 Task: Create a due date automation trigger when advanced on, on the tuesday before a card is due add fields with custom field "Resume" set to a number lower or equal to 1 and lower or equal to 10 at 11:00 AM.
Action: Mouse moved to (1159, 93)
Screenshot: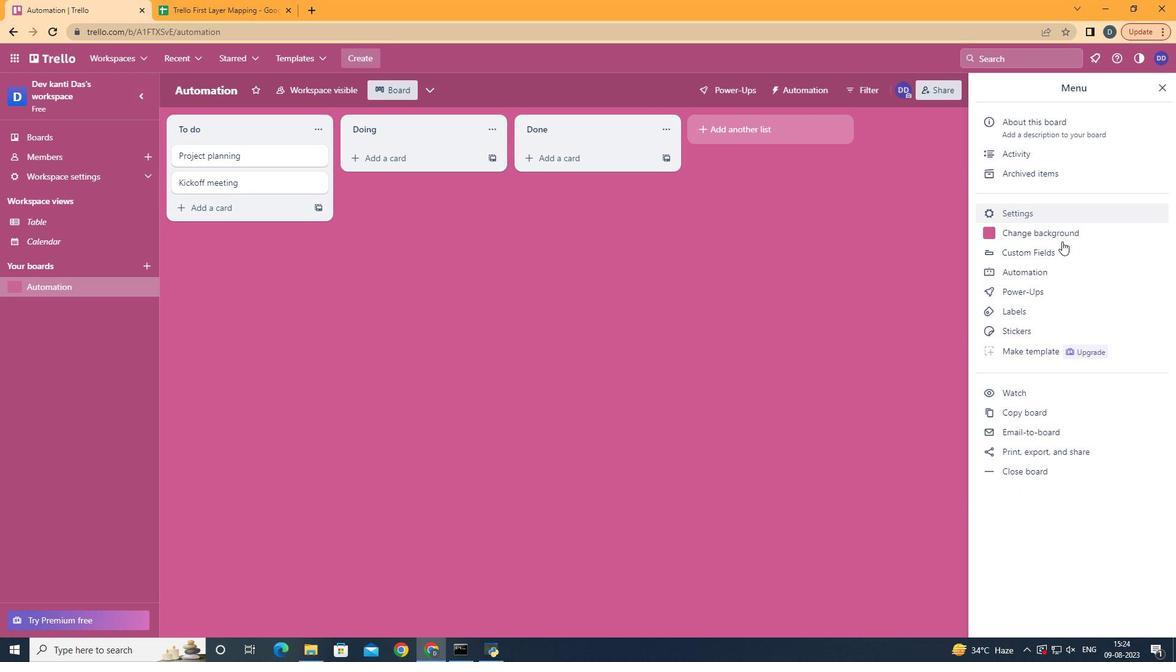 
Action: Mouse pressed left at (1159, 93)
Screenshot: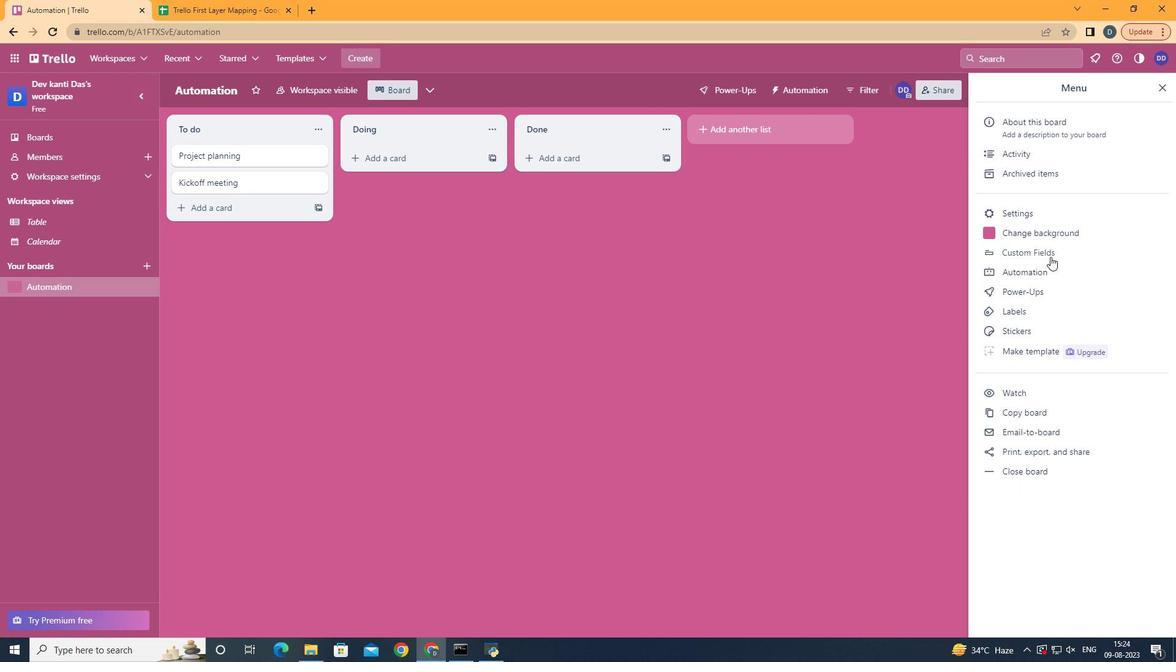 
Action: Mouse moved to (1046, 265)
Screenshot: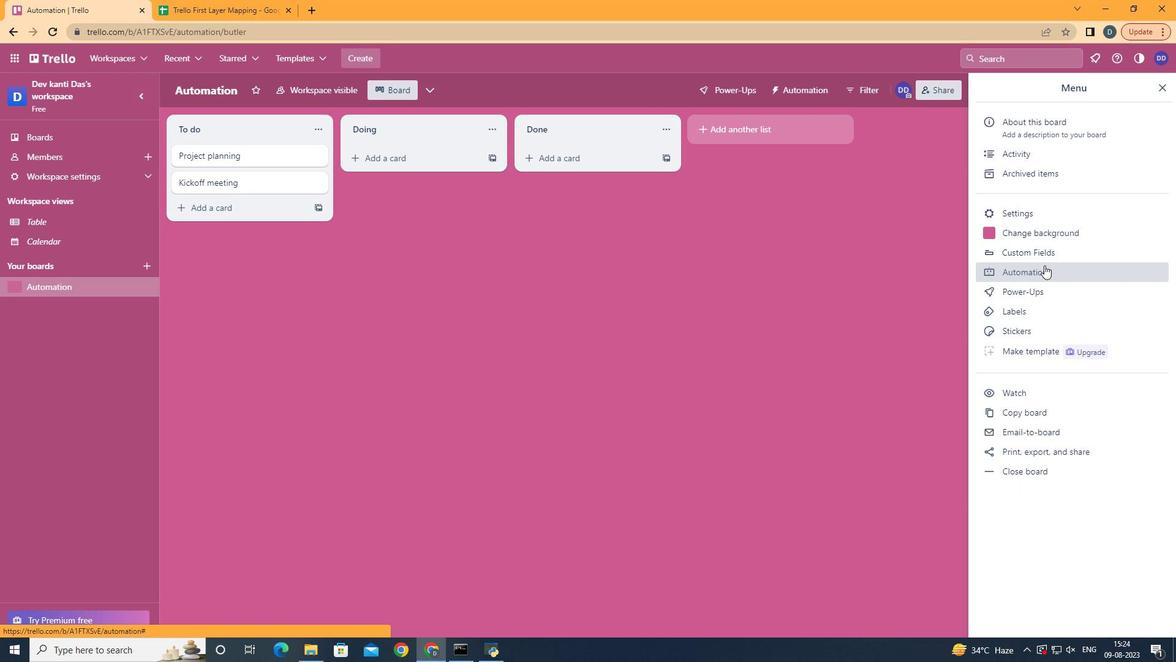 
Action: Mouse pressed left at (1046, 265)
Screenshot: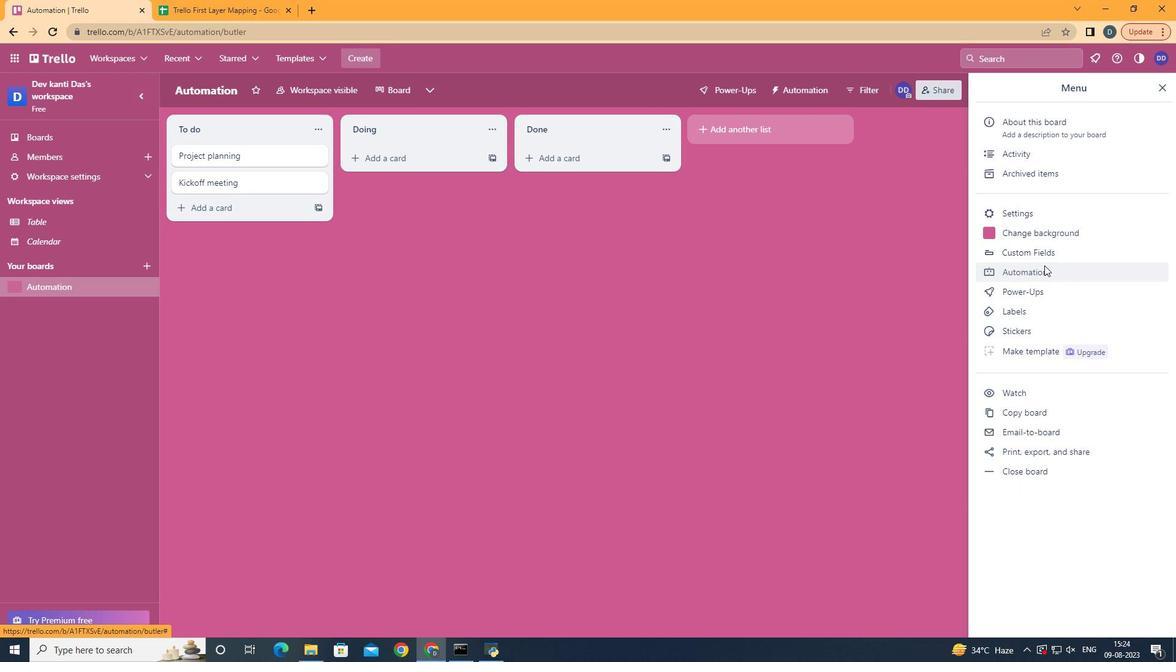 
Action: Mouse moved to (228, 243)
Screenshot: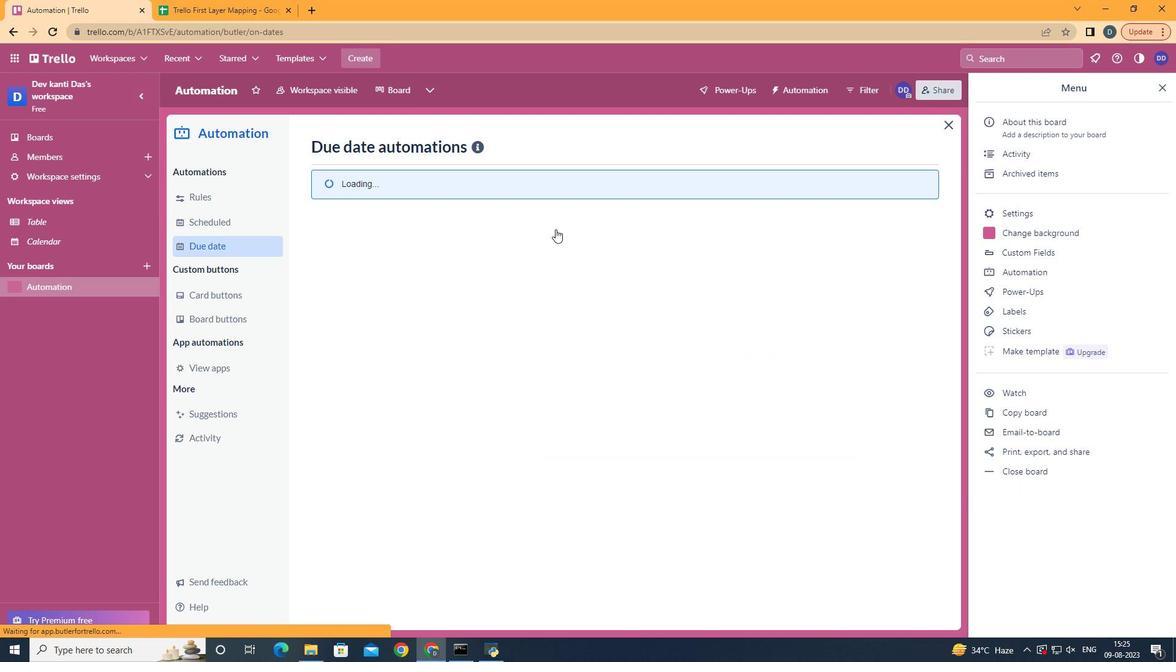 
Action: Mouse pressed left at (228, 243)
Screenshot: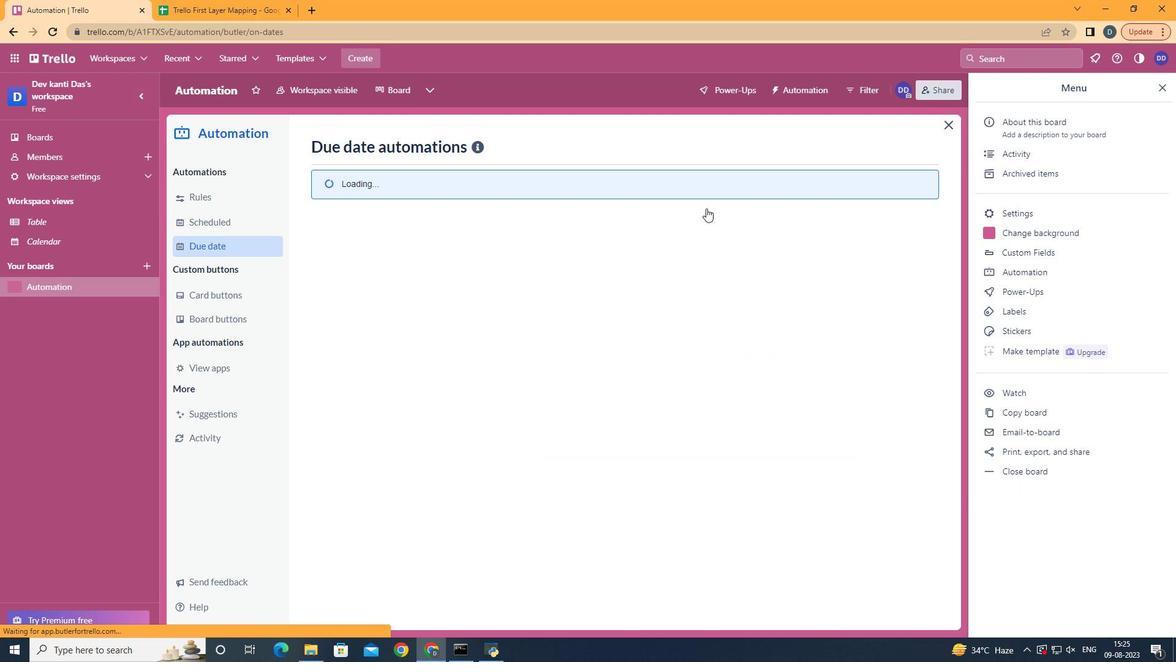 
Action: Mouse moved to (845, 147)
Screenshot: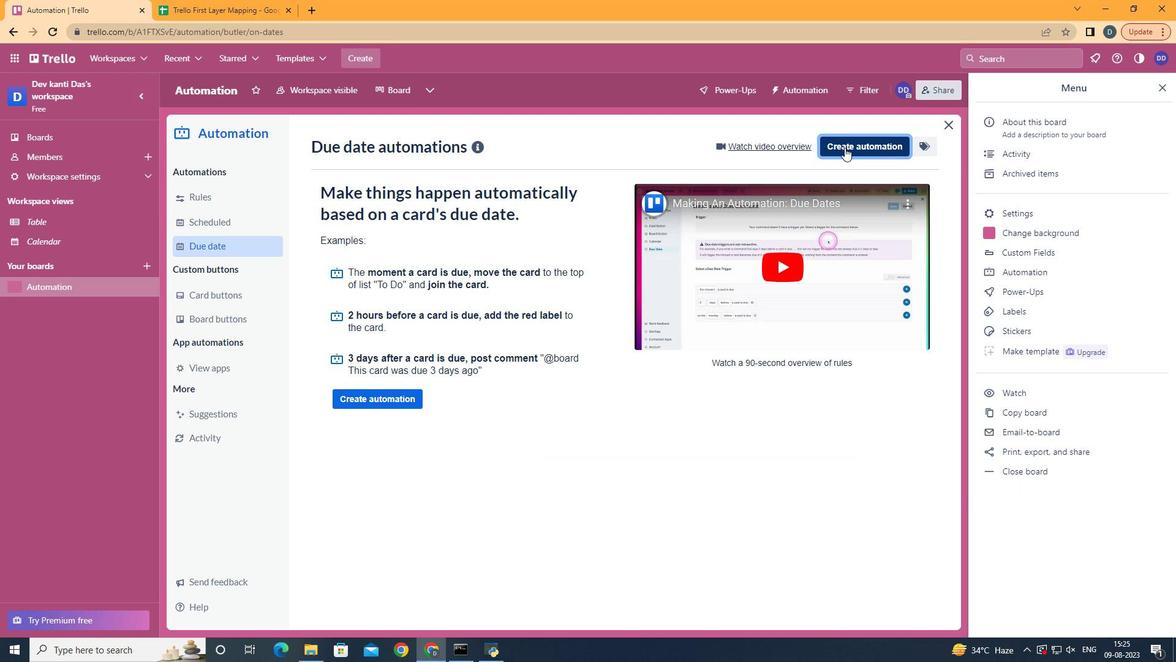 
Action: Mouse pressed left at (845, 147)
Screenshot: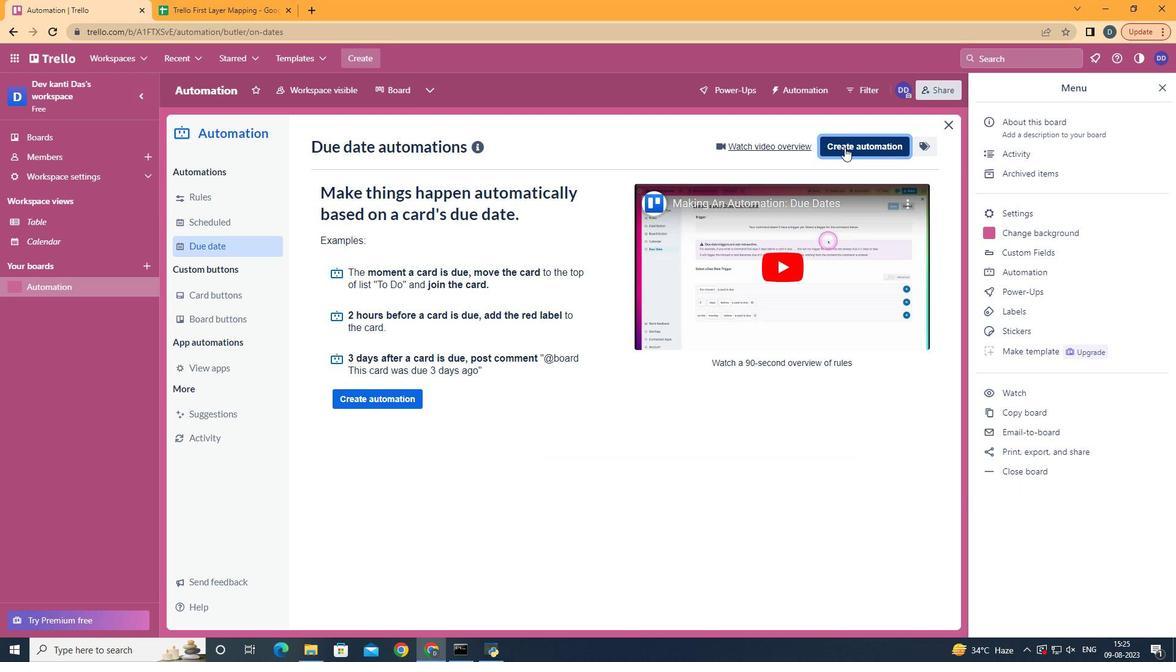 
Action: Mouse moved to (643, 267)
Screenshot: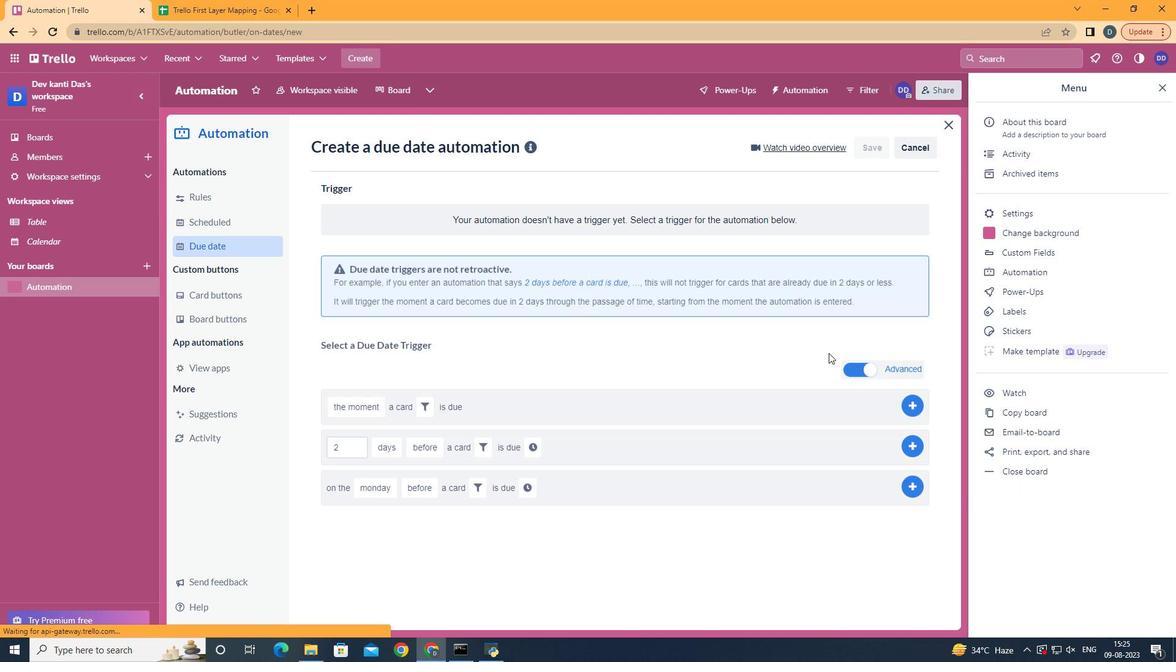 
Action: Mouse pressed left at (643, 267)
Screenshot: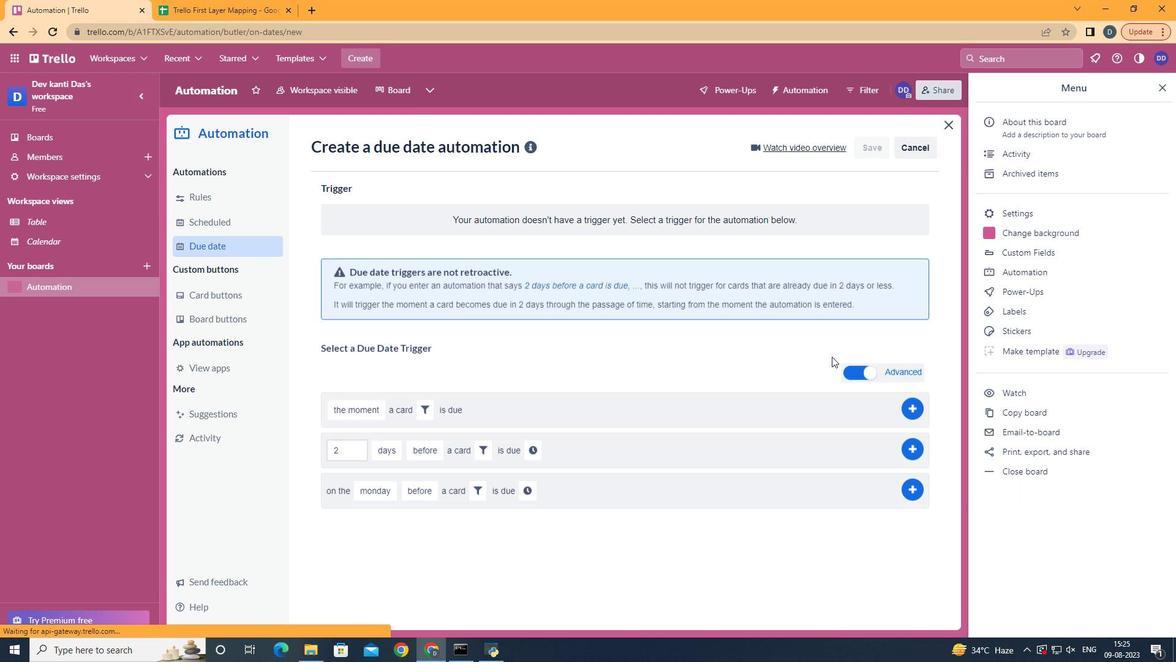 
Action: Mouse moved to (399, 349)
Screenshot: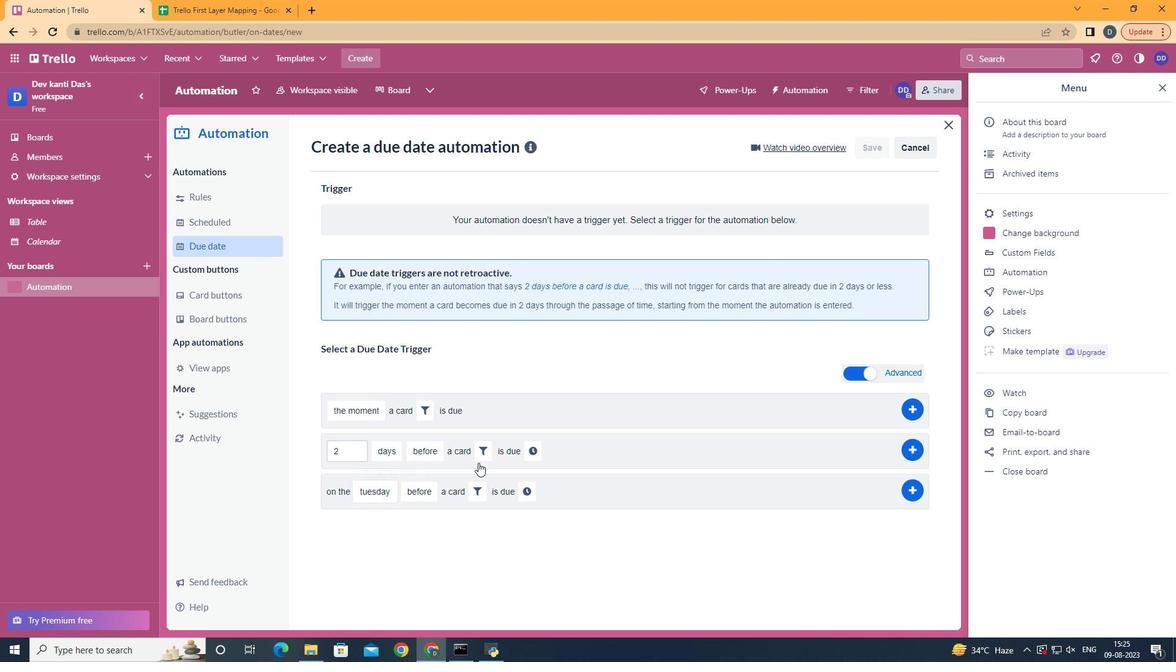 
Action: Mouse pressed left at (399, 349)
Screenshot: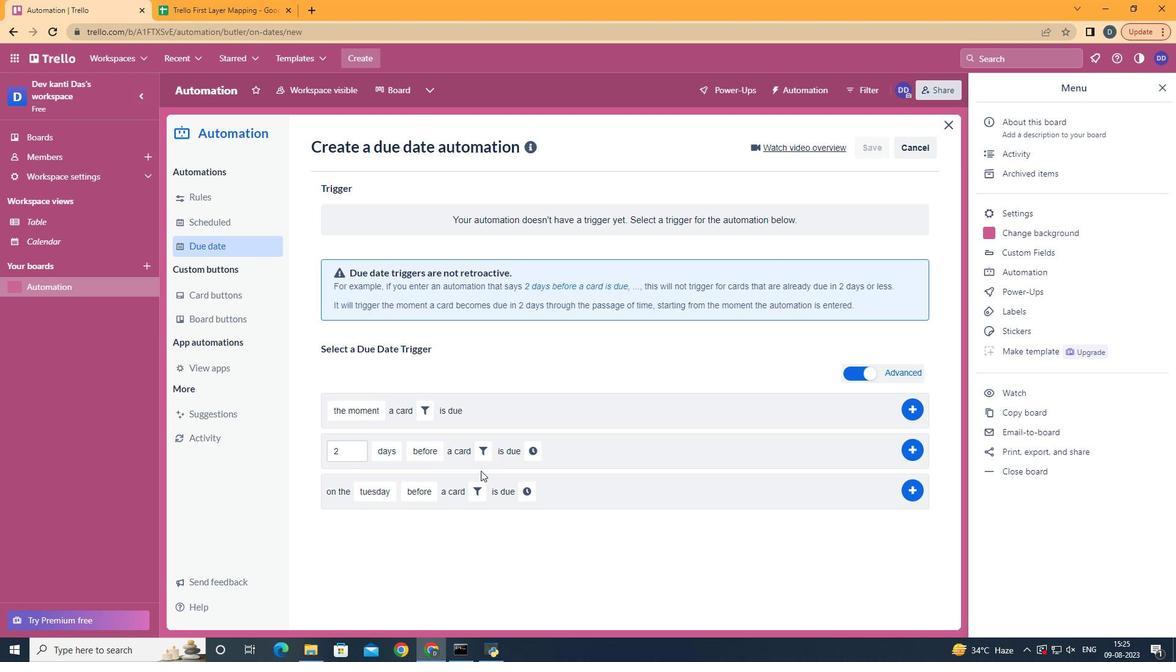 
Action: Mouse moved to (482, 483)
Screenshot: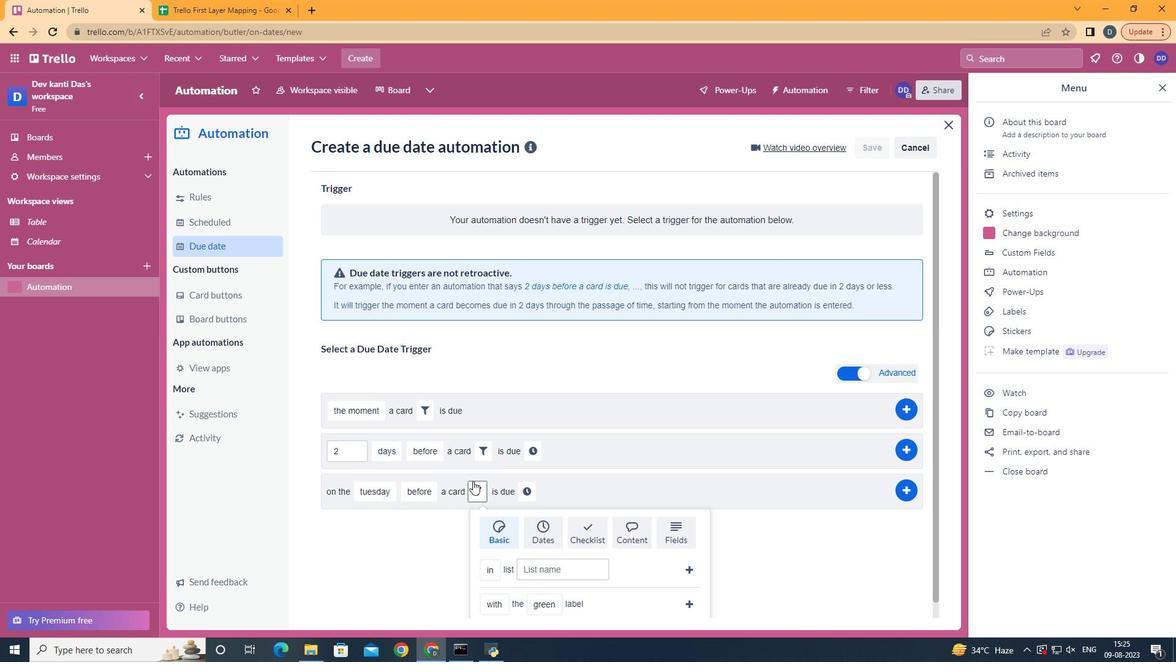 
Action: Mouse pressed left at (482, 482)
Screenshot: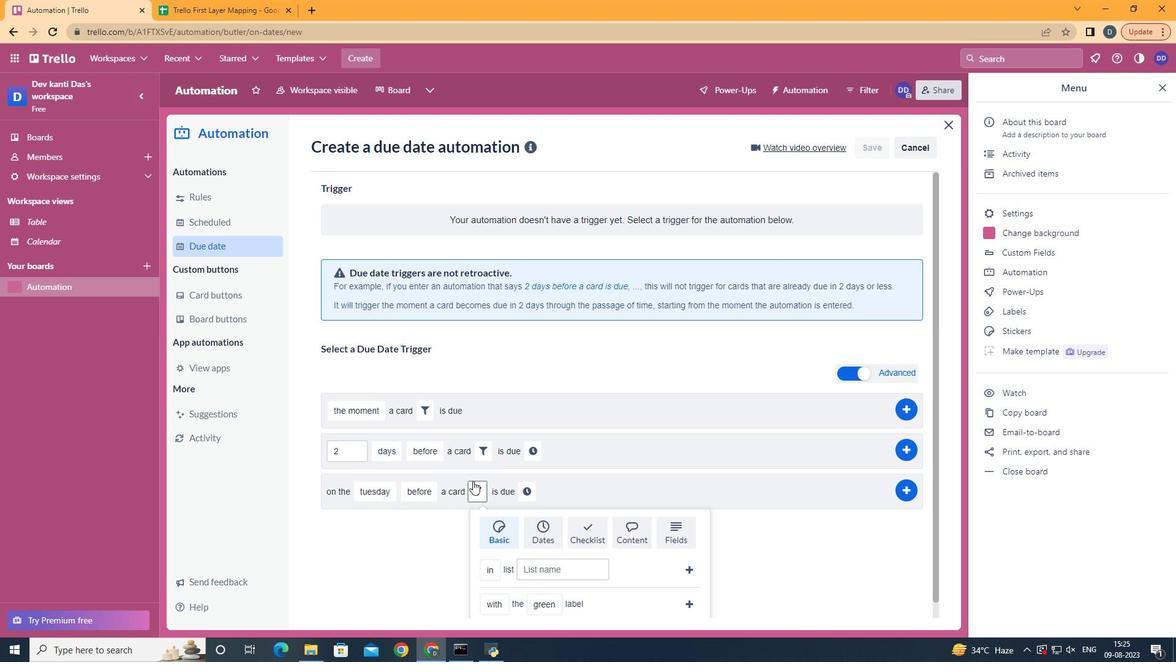 
Action: Mouse moved to (687, 520)
Screenshot: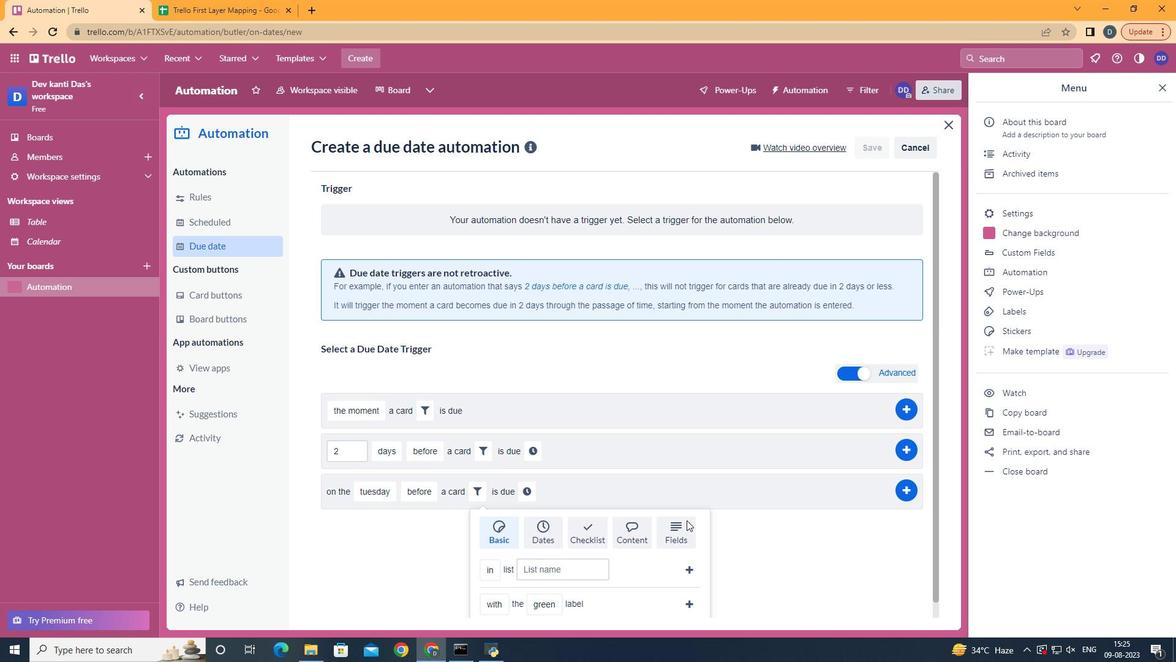 
Action: Mouse pressed left at (687, 520)
Screenshot: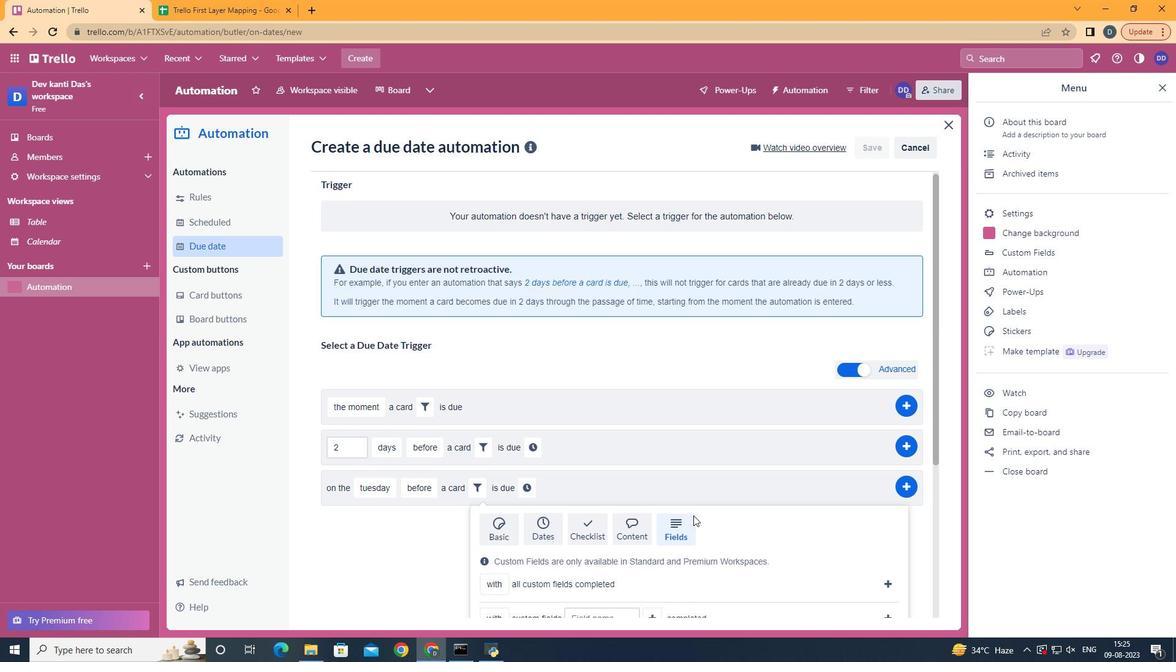 
Action: Mouse scrolled (687, 519) with delta (0, 0)
Screenshot: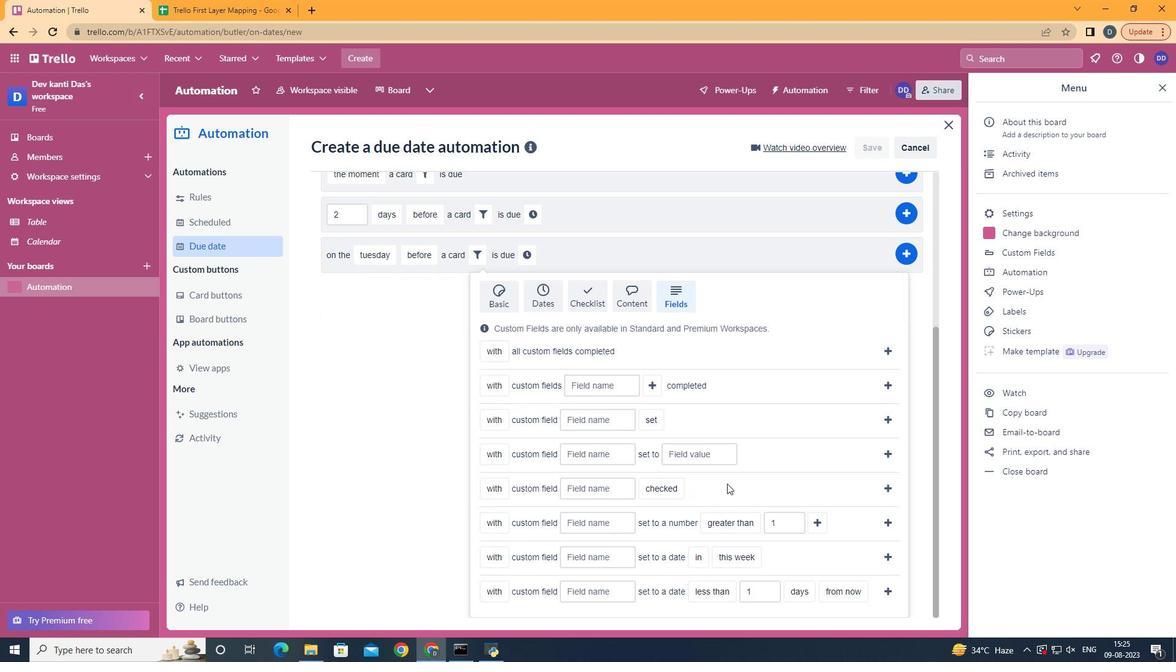 
Action: Mouse scrolled (687, 519) with delta (0, 0)
Screenshot: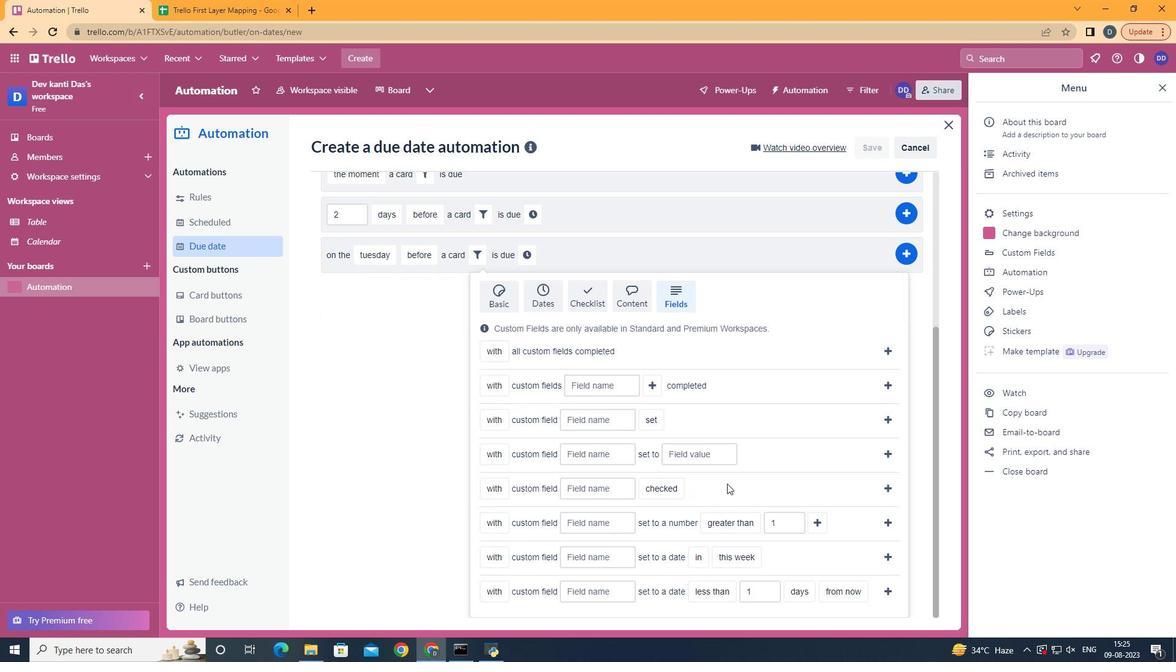 
Action: Mouse scrolled (687, 519) with delta (0, 0)
Screenshot: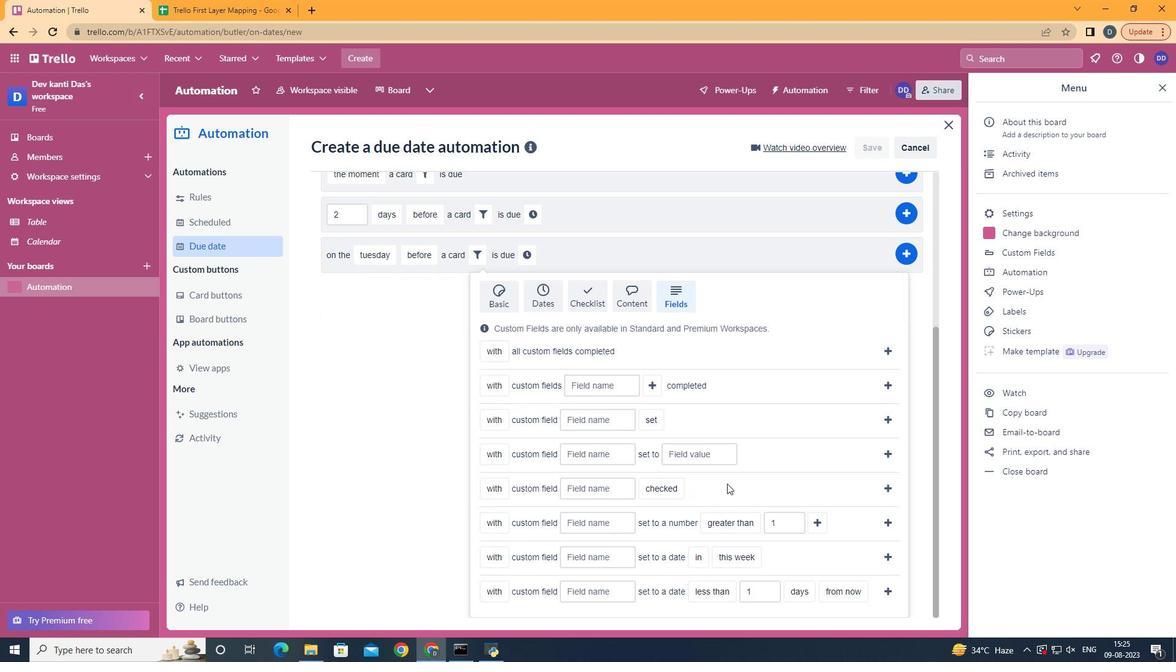 
Action: Mouse scrolled (687, 519) with delta (0, 0)
Screenshot: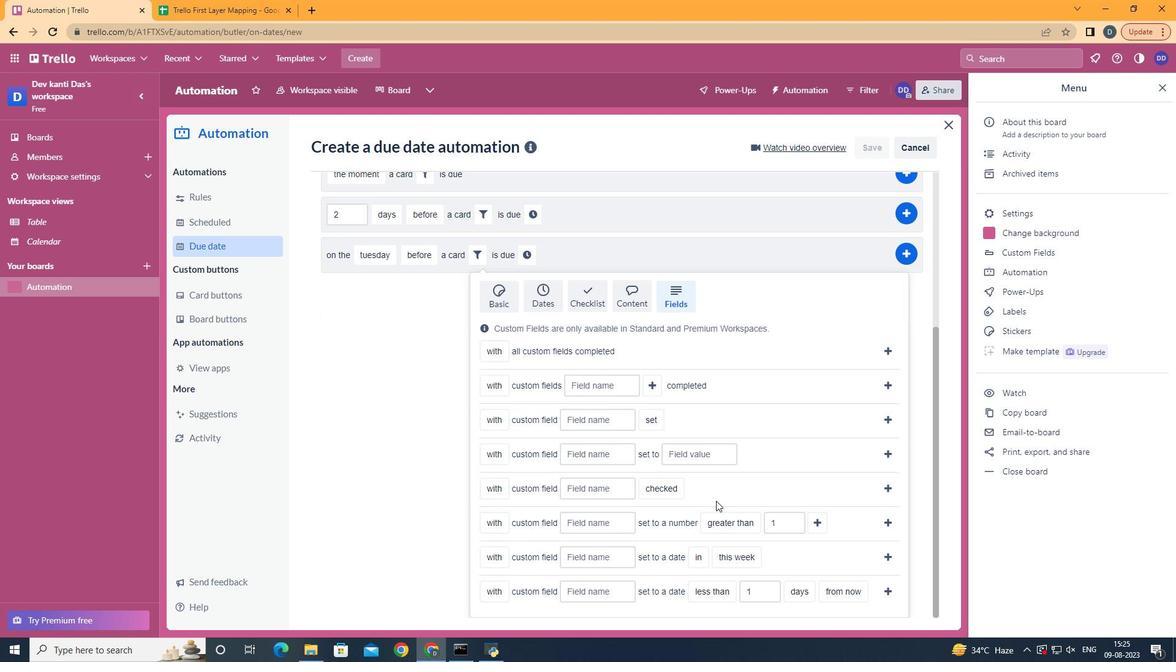 
Action: Mouse scrolled (687, 519) with delta (0, 0)
Screenshot: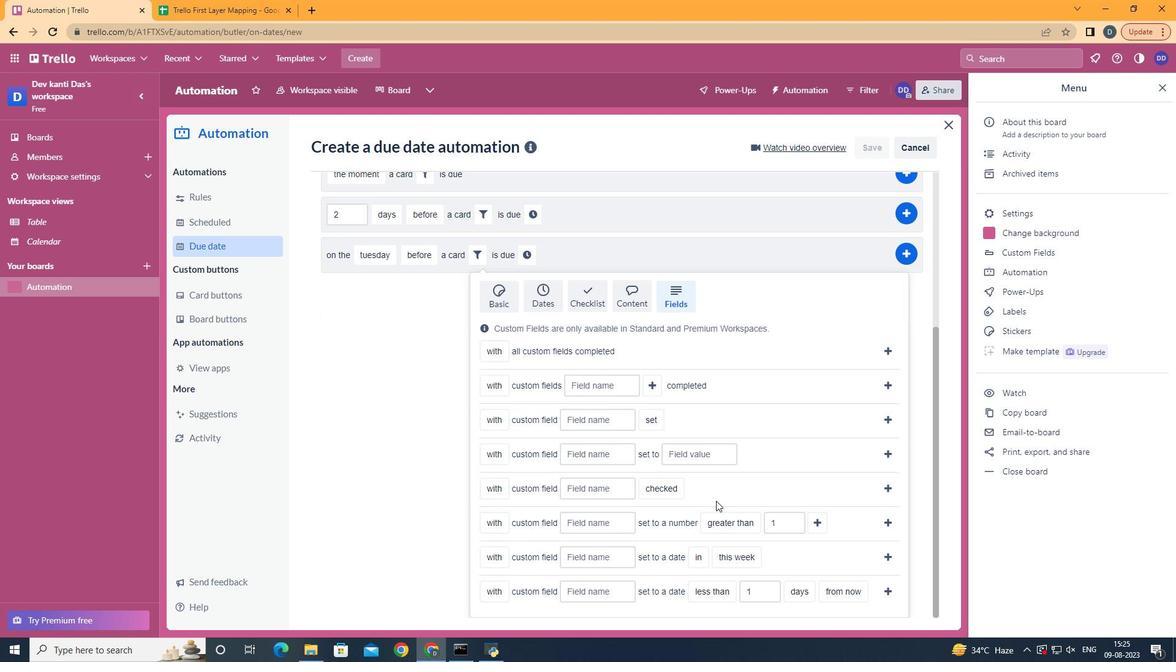 
Action: Mouse scrolled (687, 519) with delta (0, 0)
Screenshot: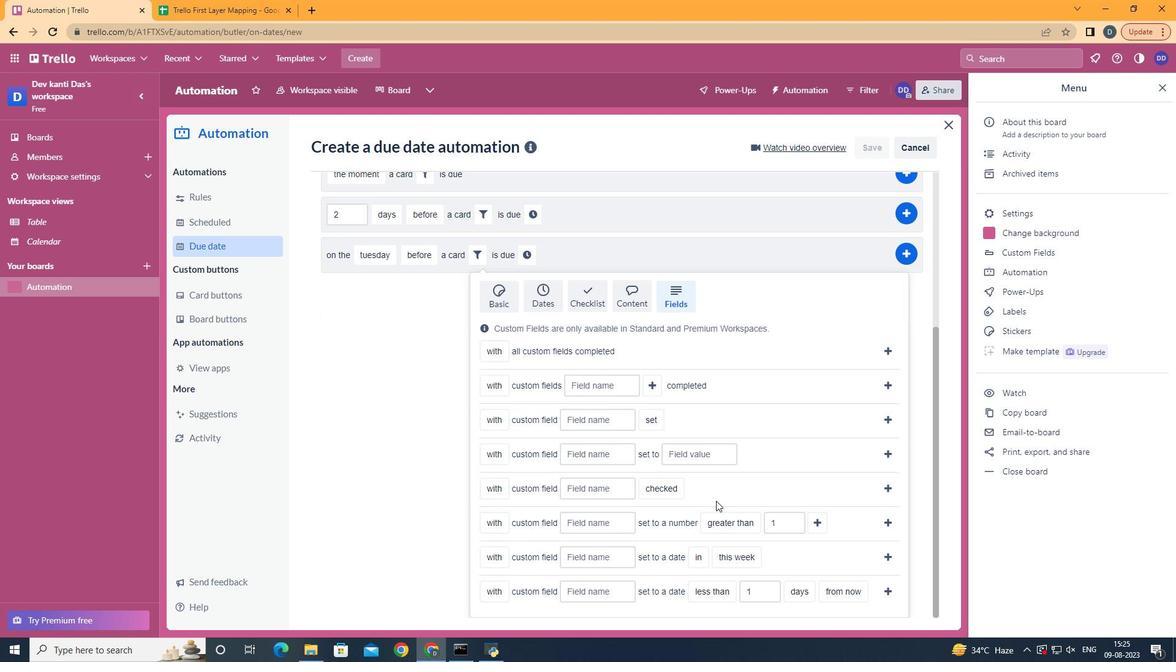 
Action: Mouse moved to (600, 534)
Screenshot: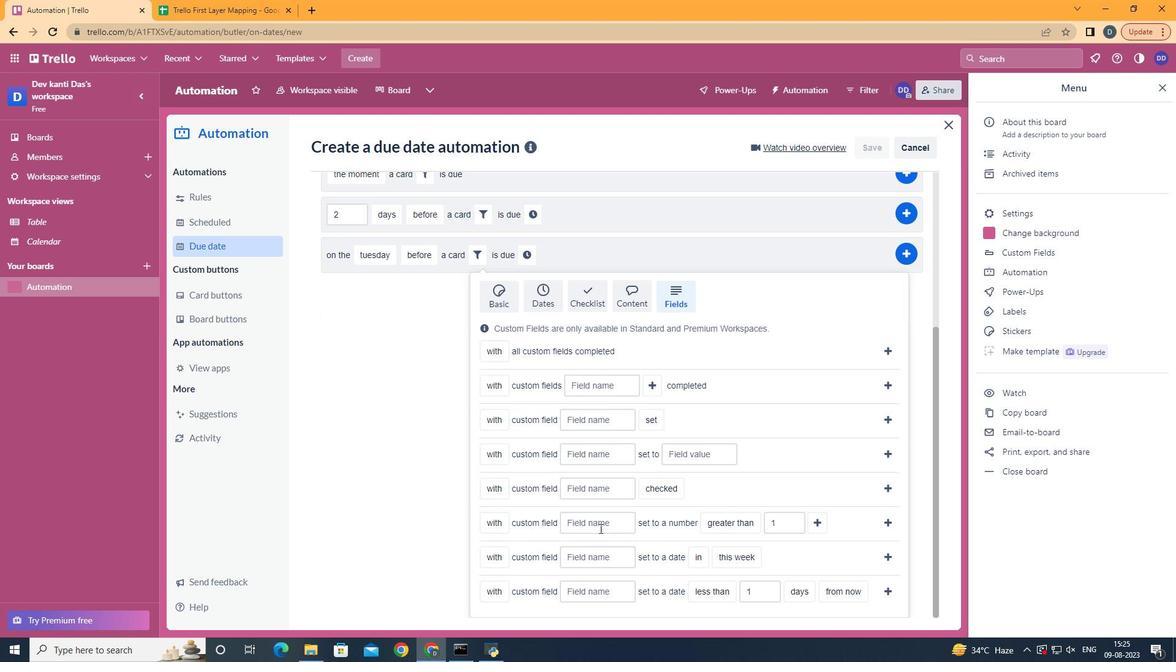
Action: Mouse pressed left at (600, 534)
Screenshot: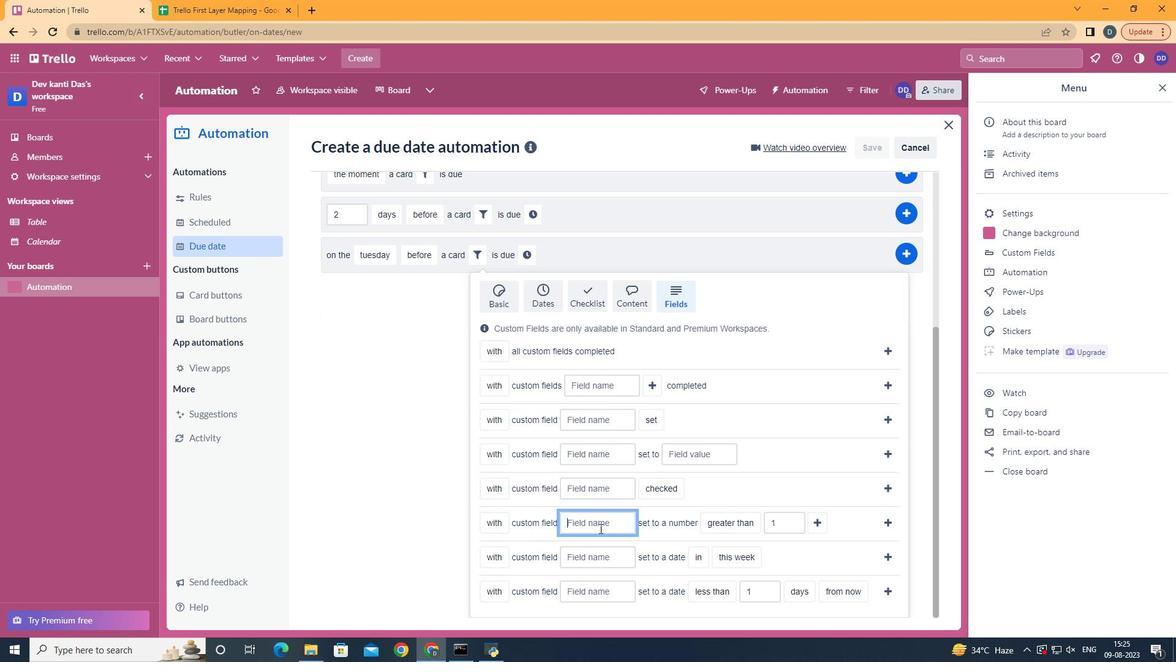 
Action: Mouse moved to (600, 528)
Screenshot: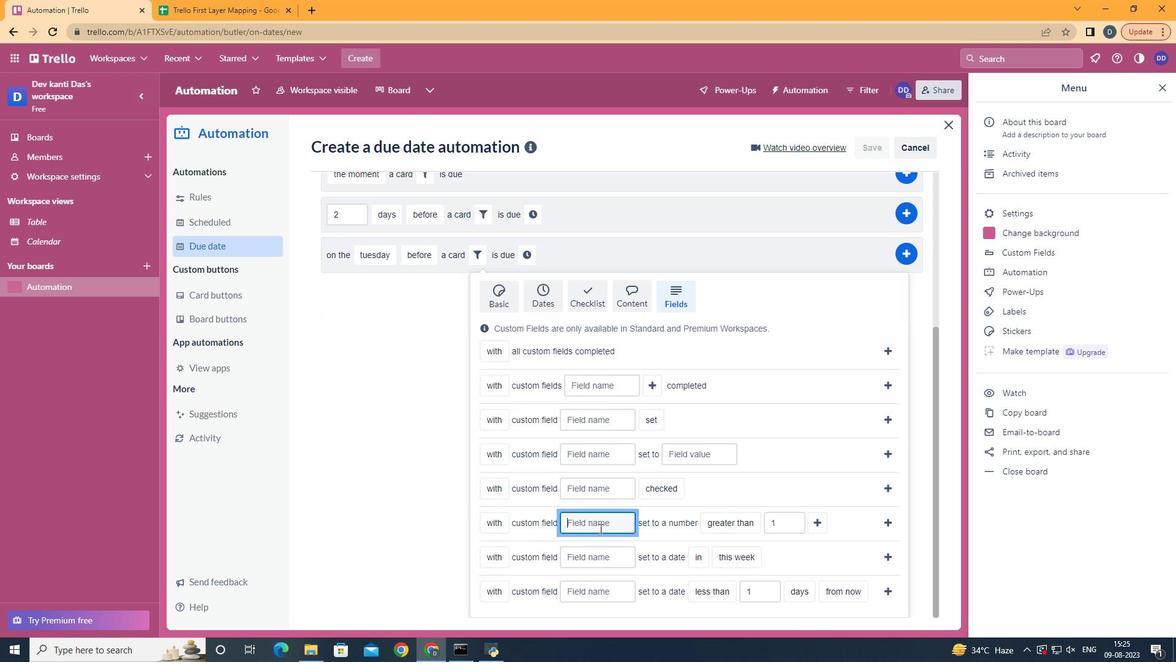 
Action: Mouse pressed left at (600, 528)
Screenshot: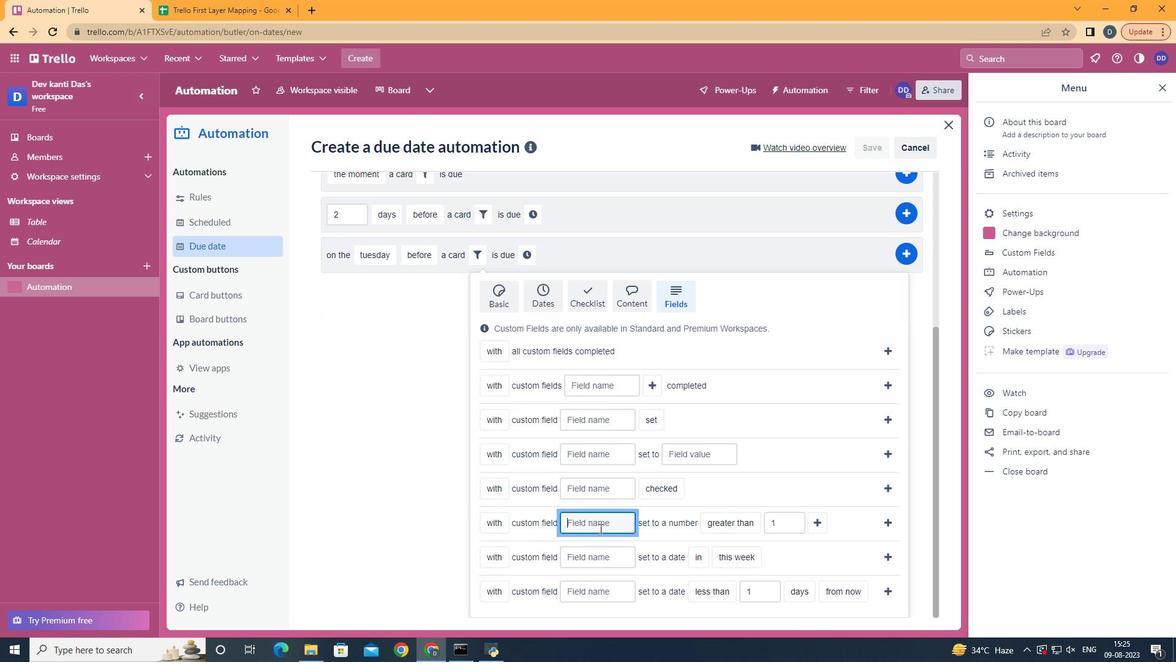 
Action: Key pressed <Key.shift><Key.shift>Resume
Screenshot: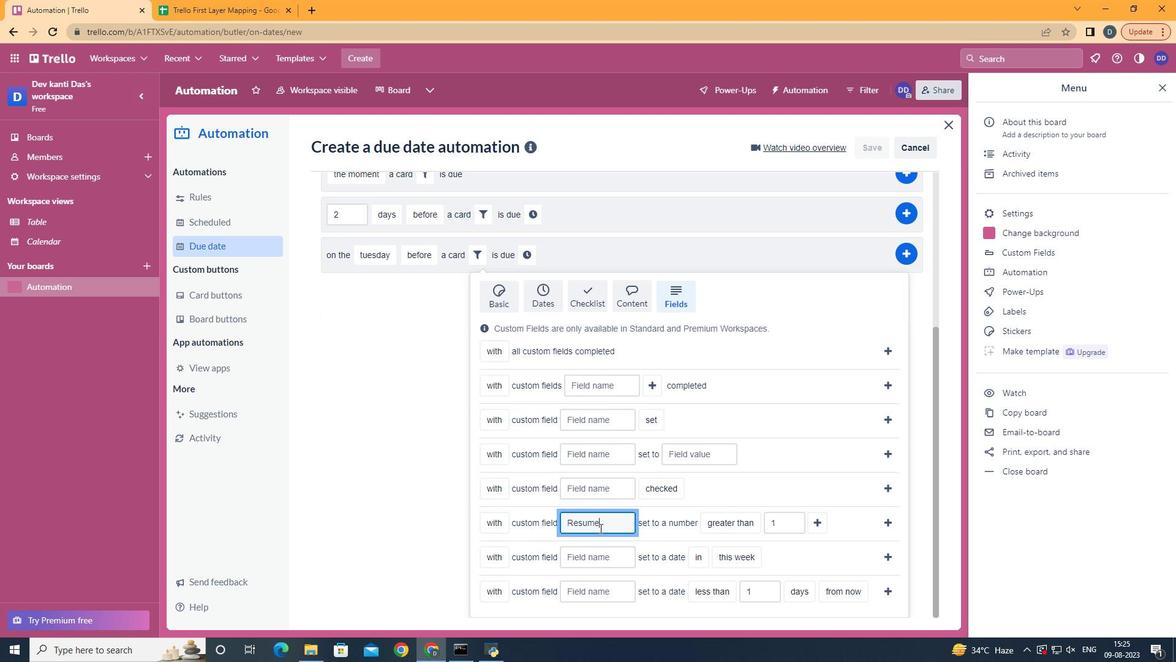 
Action: Mouse moved to (746, 505)
Screenshot: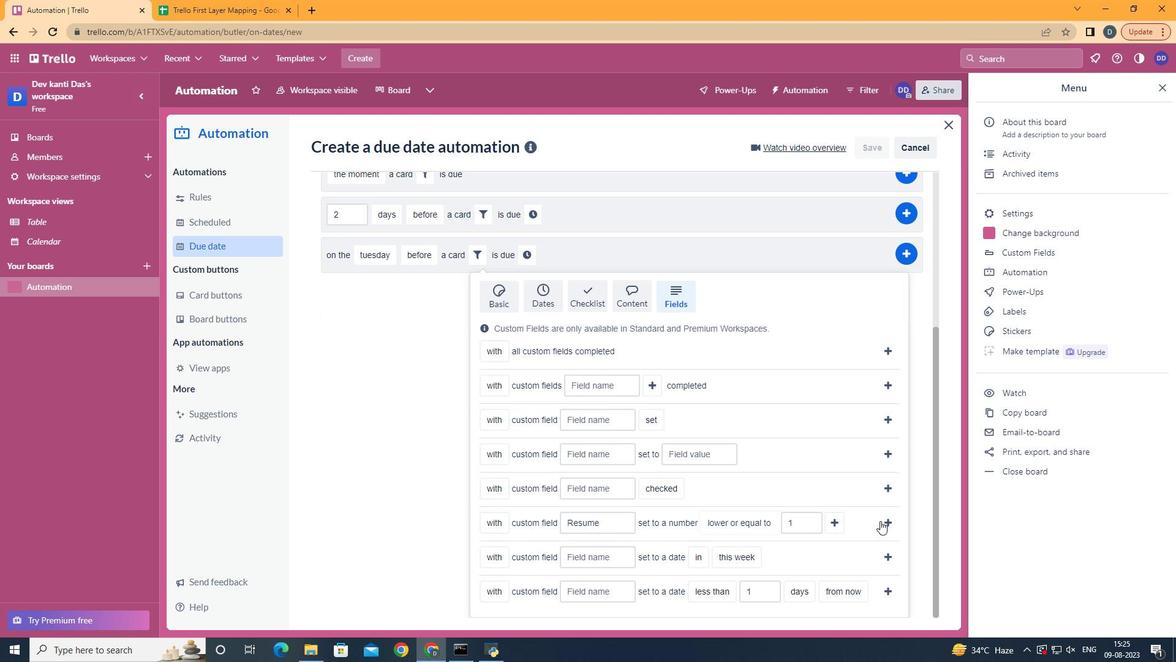 
Action: Mouse pressed left at (746, 505)
Screenshot: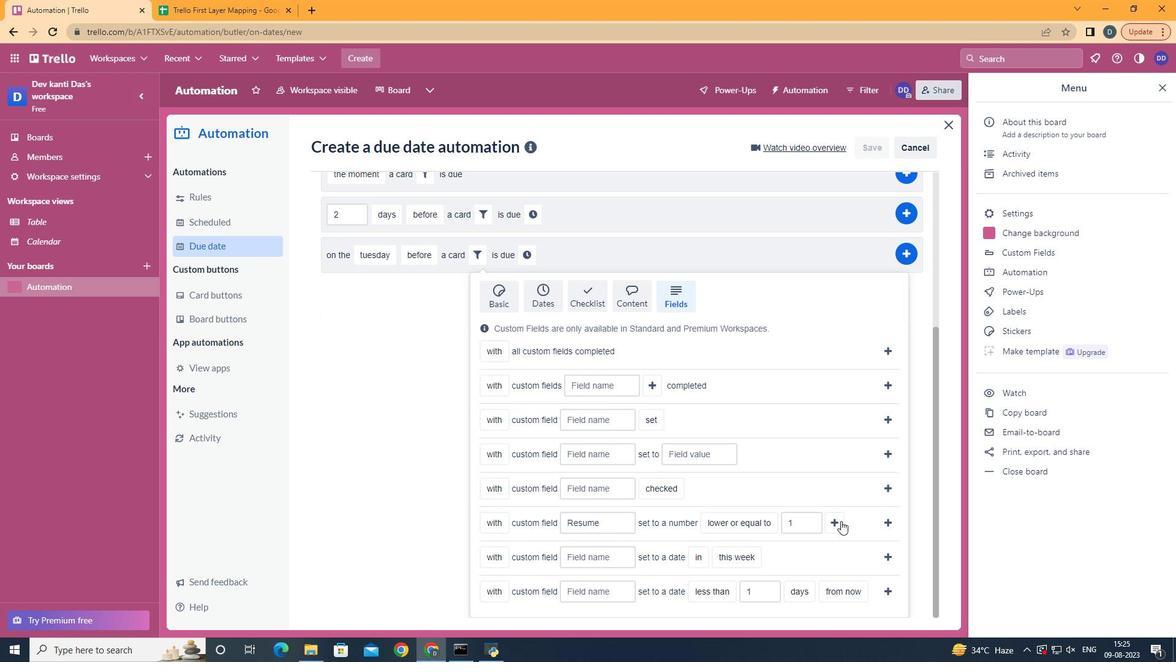 
Action: Mouse moved to (835, 521)
Screenshot: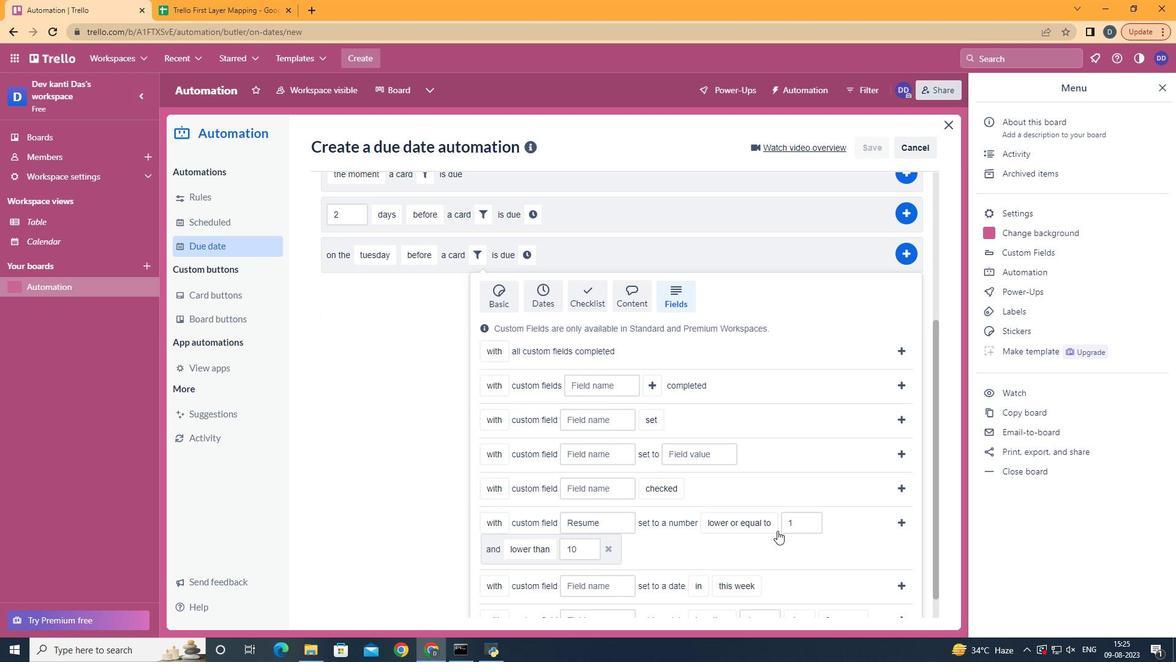 
Action: Mouse pressed left at (835, 521)
Screenshot: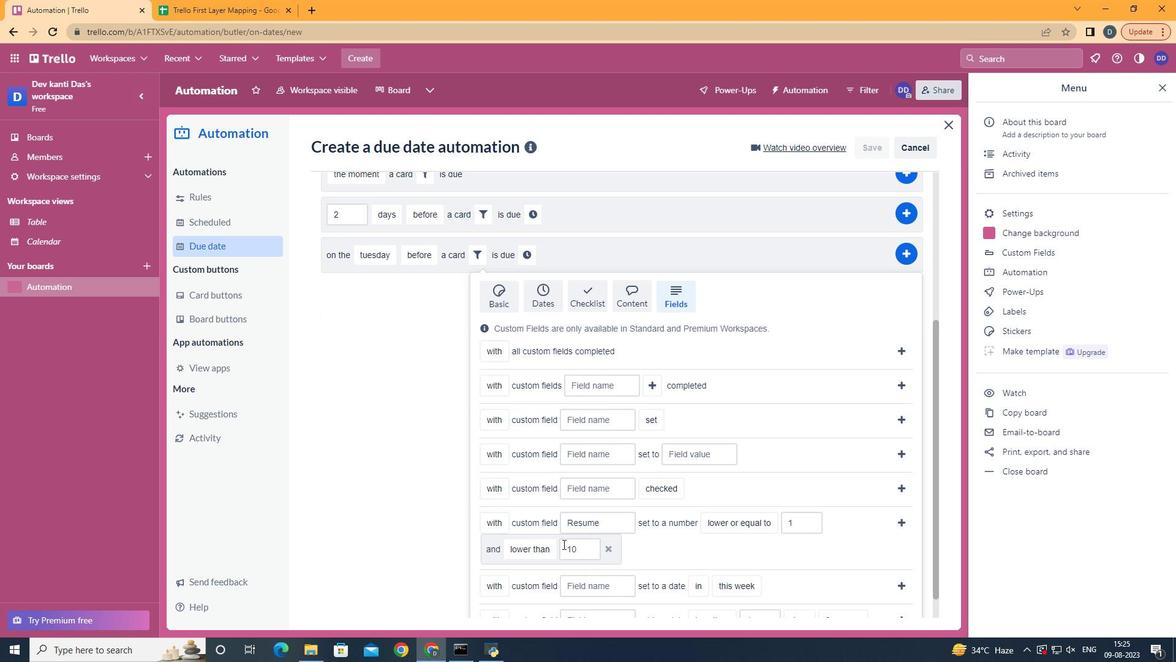 
Action: Mouse moved to (575, 476)
Screenshot: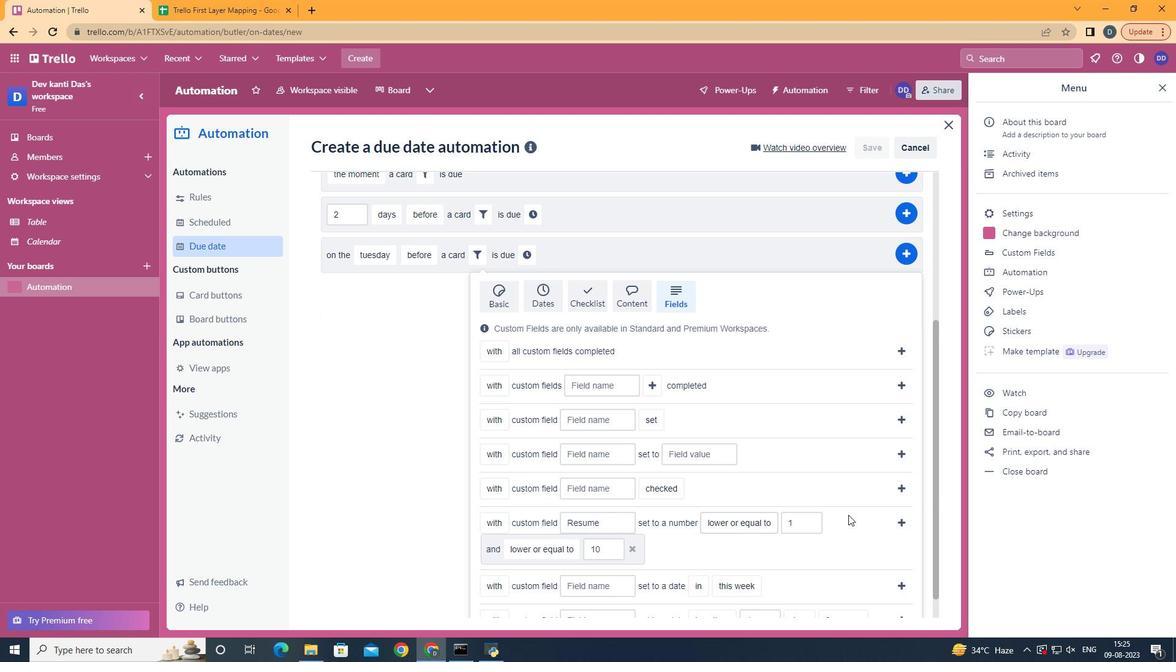 
Action: Mouse pressed left at (575, 476)
Screenshot: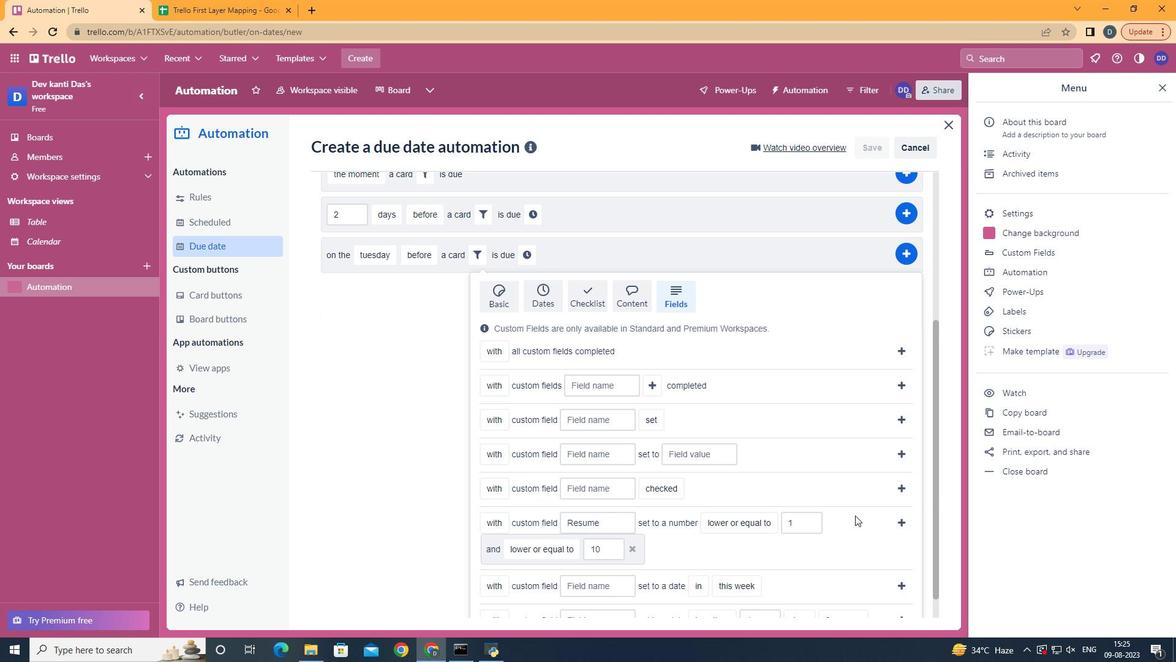 
Action: Mouse moved to (896, 519)
Screenshot: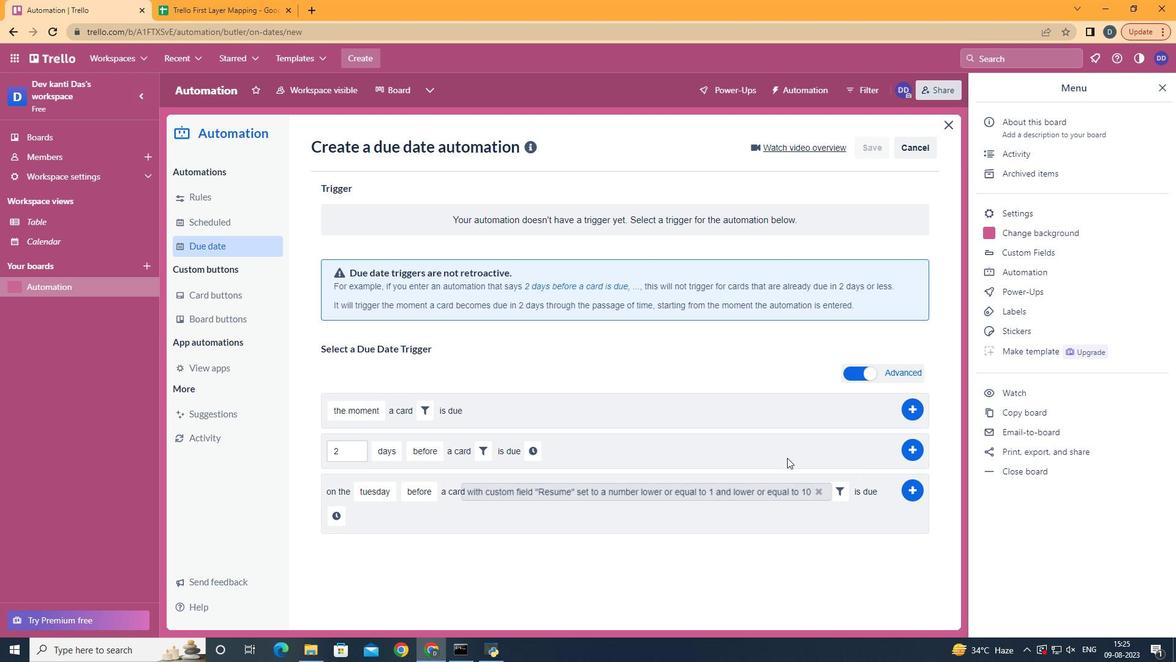 
Action: Mouse pressed left at (896, 519)
Screenshot: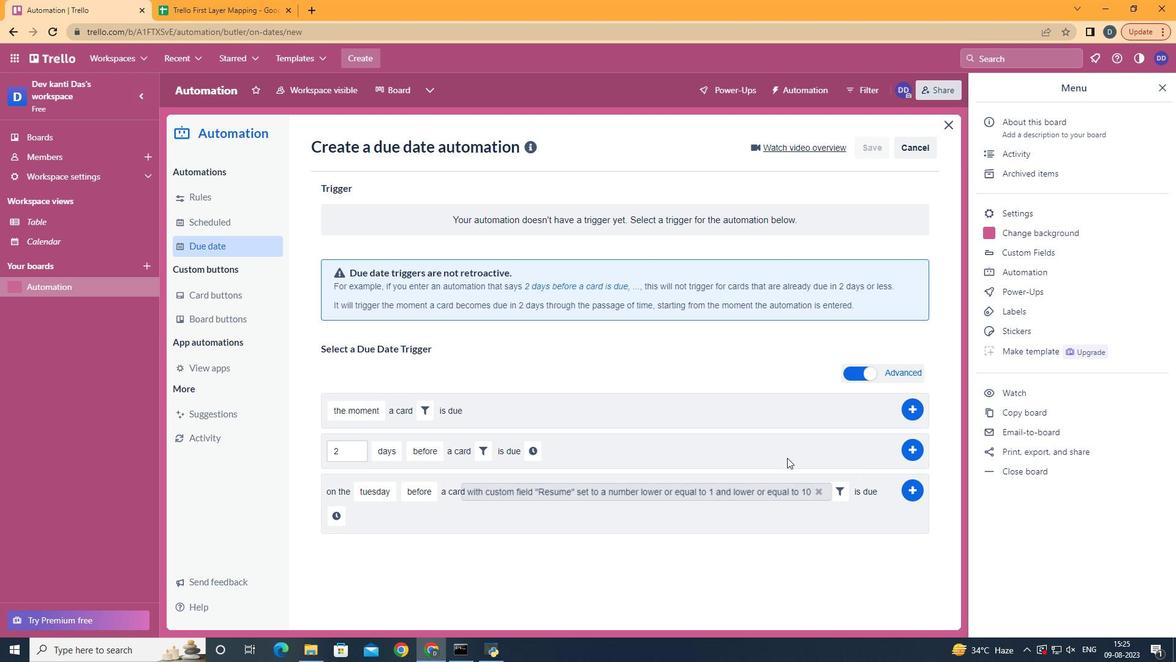 
Action: Mouse moved to (334, 516)
Screenshot: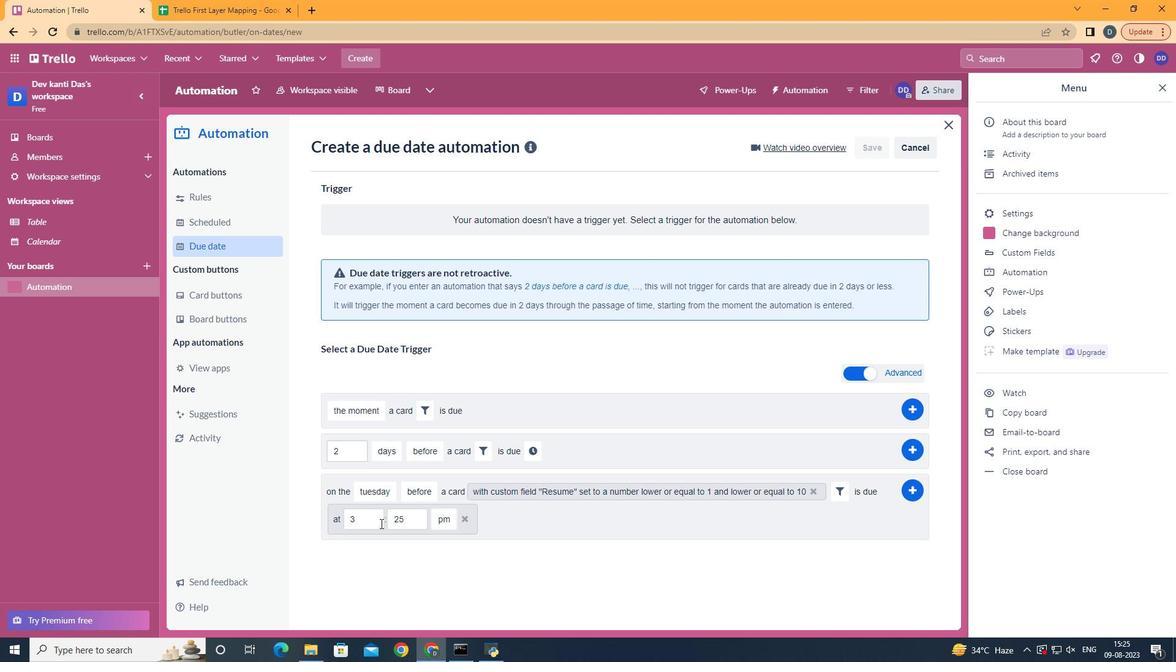 
Action: Mouse pressed left at (334, 516)
Screenshot: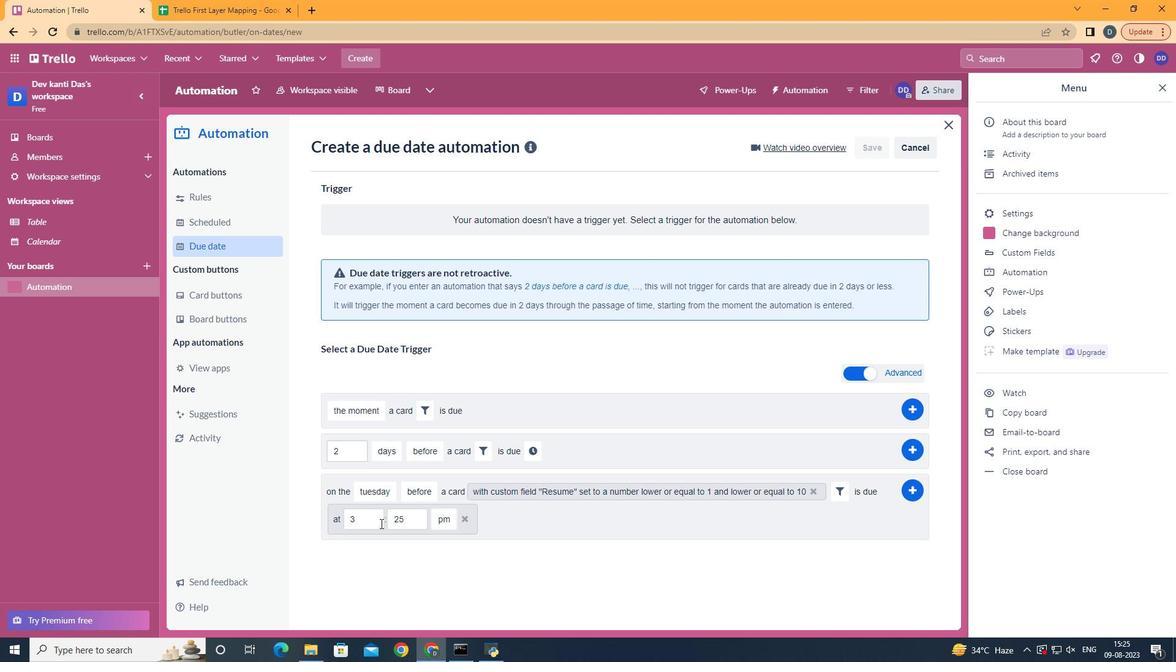 
Action: Mouse moved to (380, 523)
Screenshot: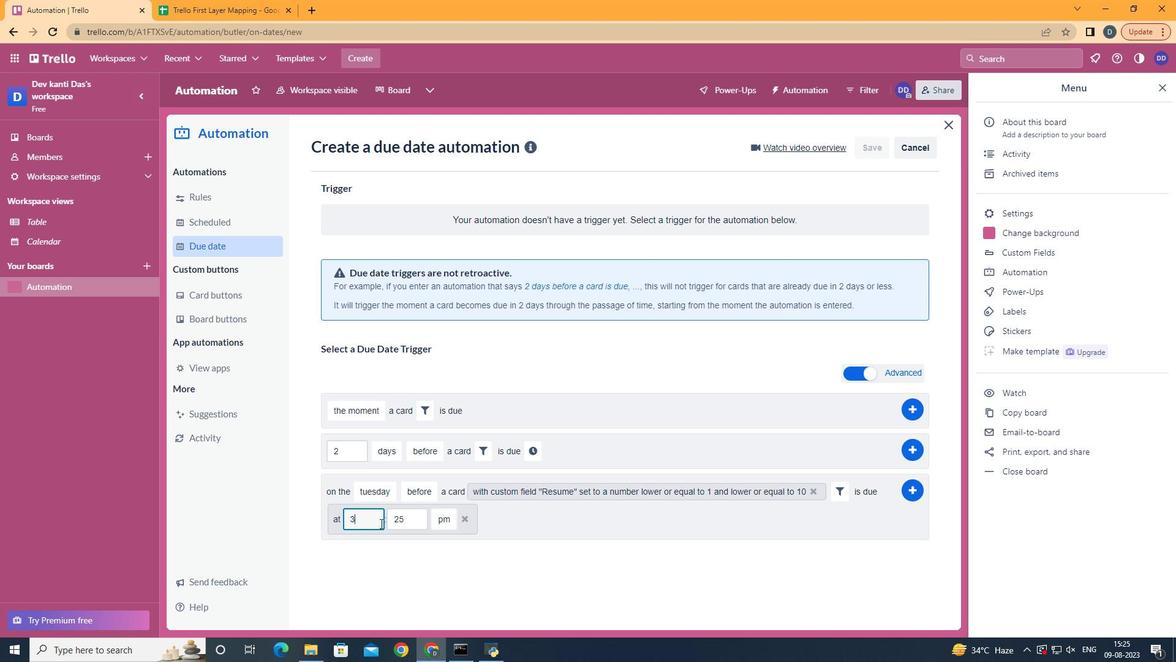 
Action: Mouse pressed left at (380, 523)
Screenshot: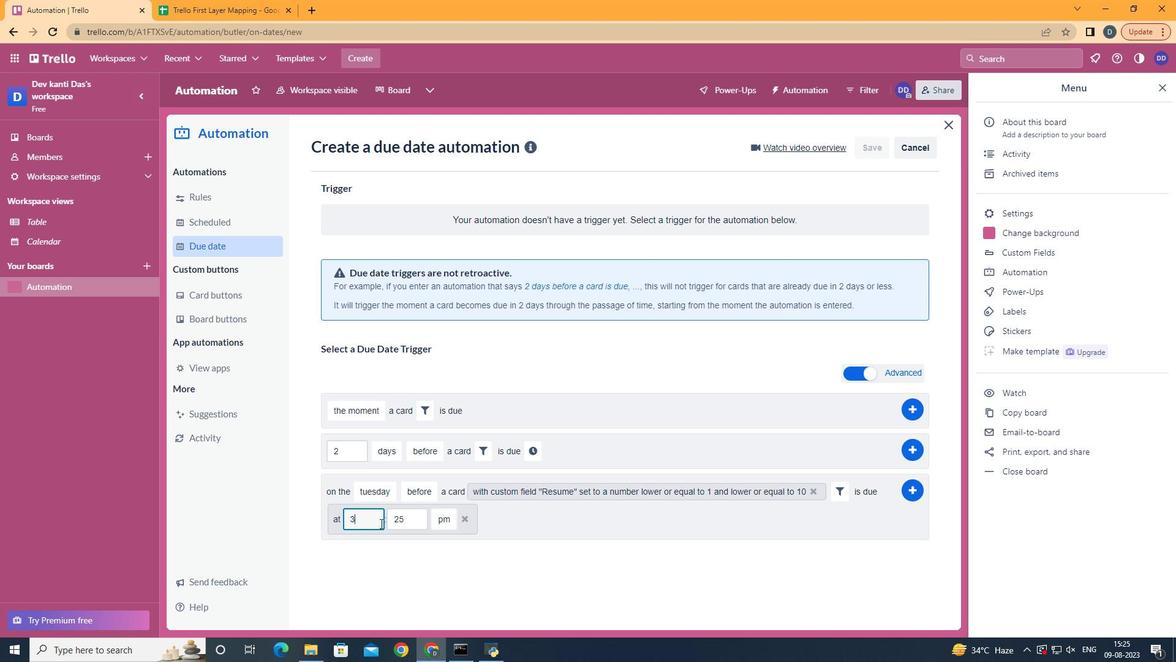 
Action: Key pressed <Key.backspace>11
Screenshot: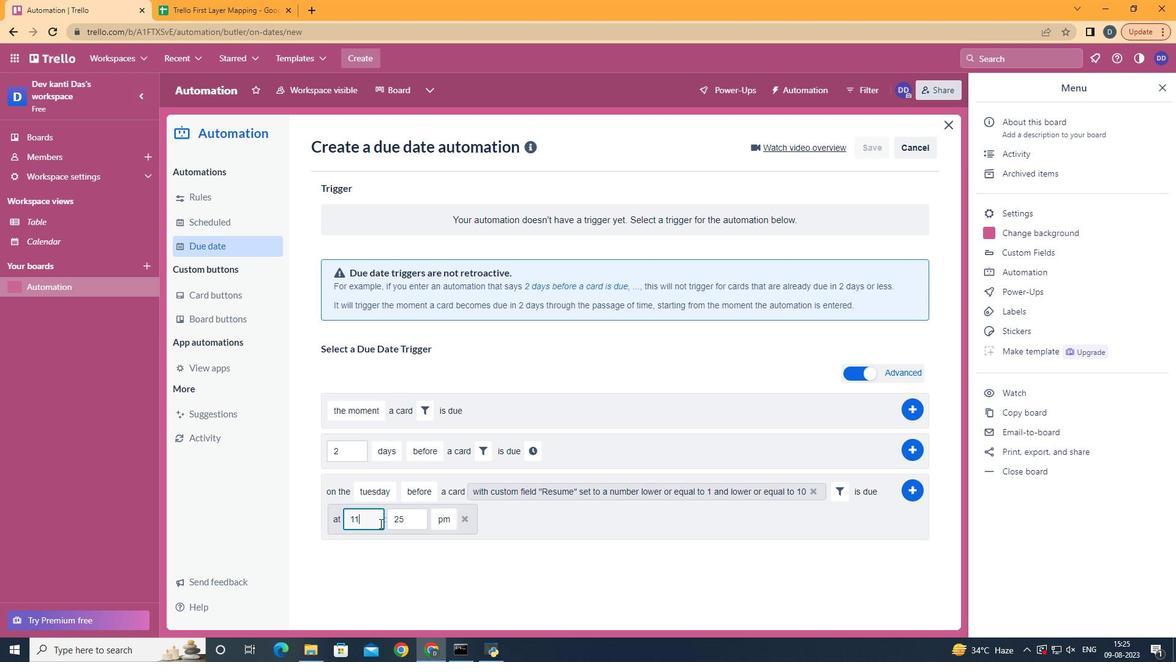 
Action: Mouse moved to (413, 513)
Screenshot: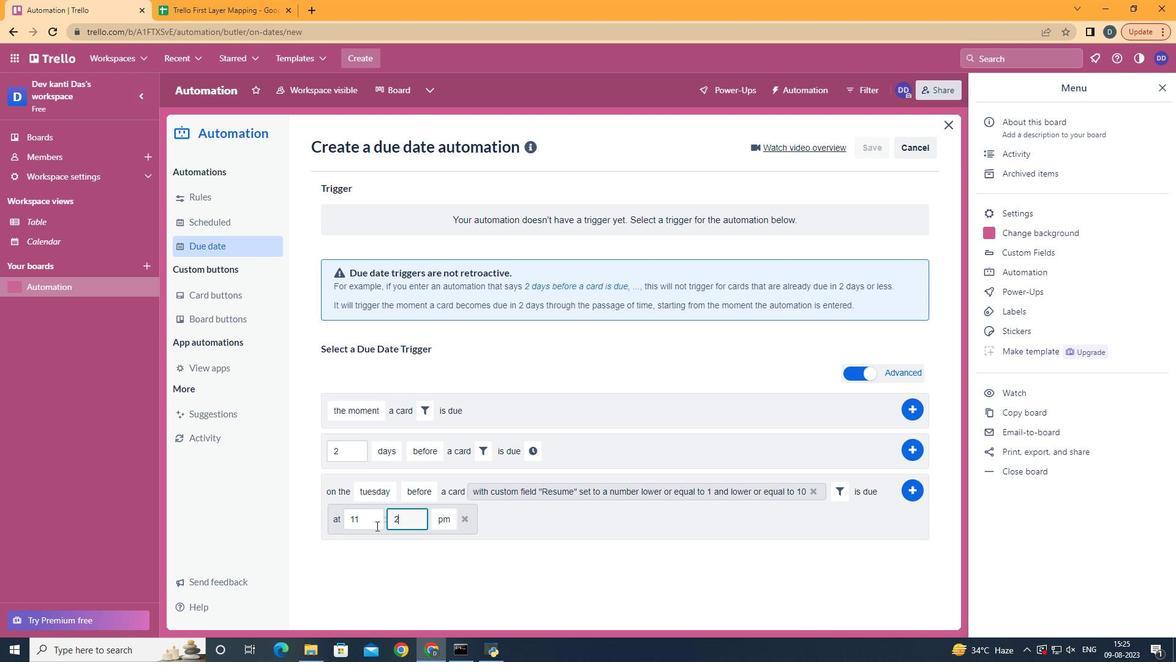 
Action: Mouse pressed left at (413, 513)
Screenshot: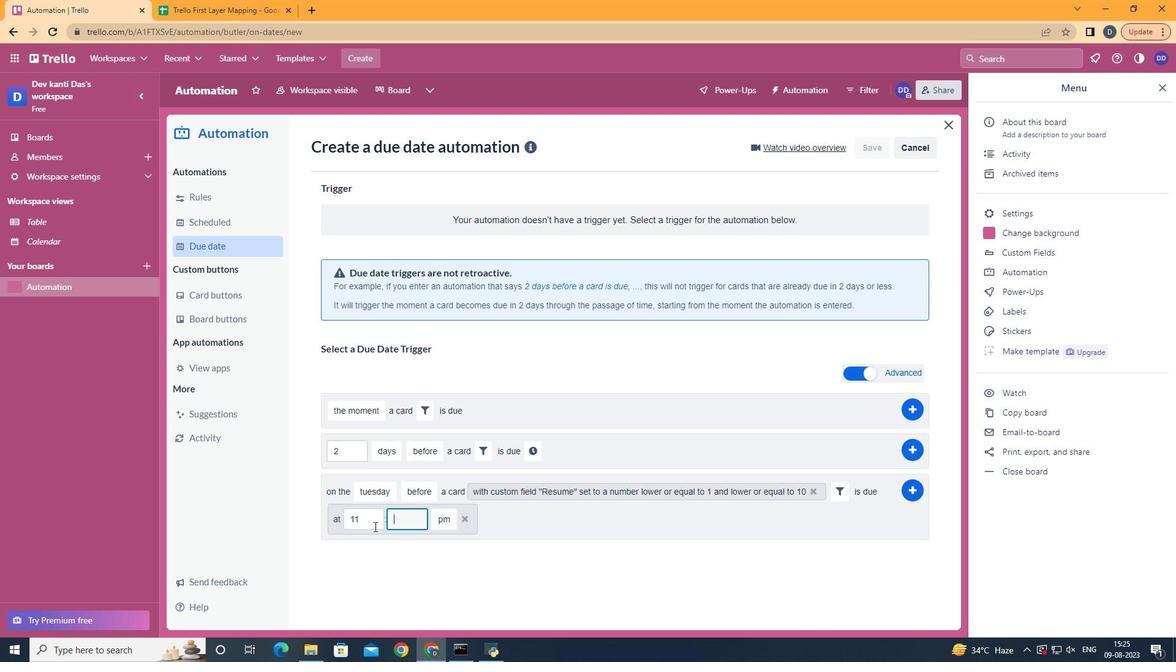 
Action: Mouse moved to (401, 517)
Screenshot: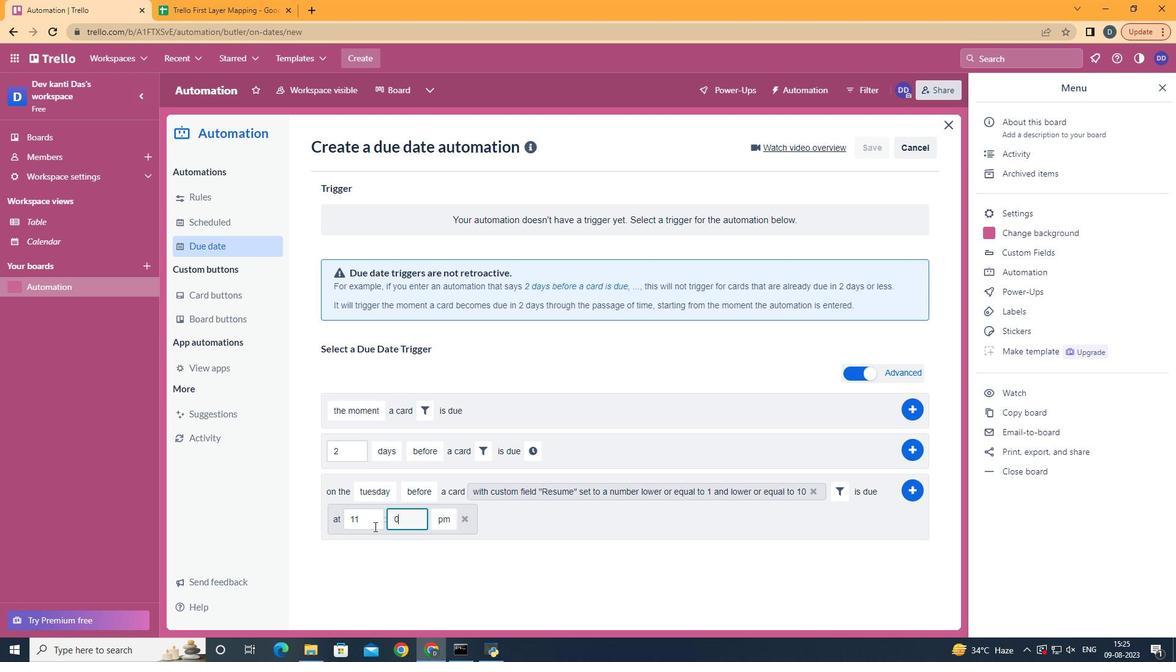 
Action: Key pressed <Key.backspace>
Screenshot: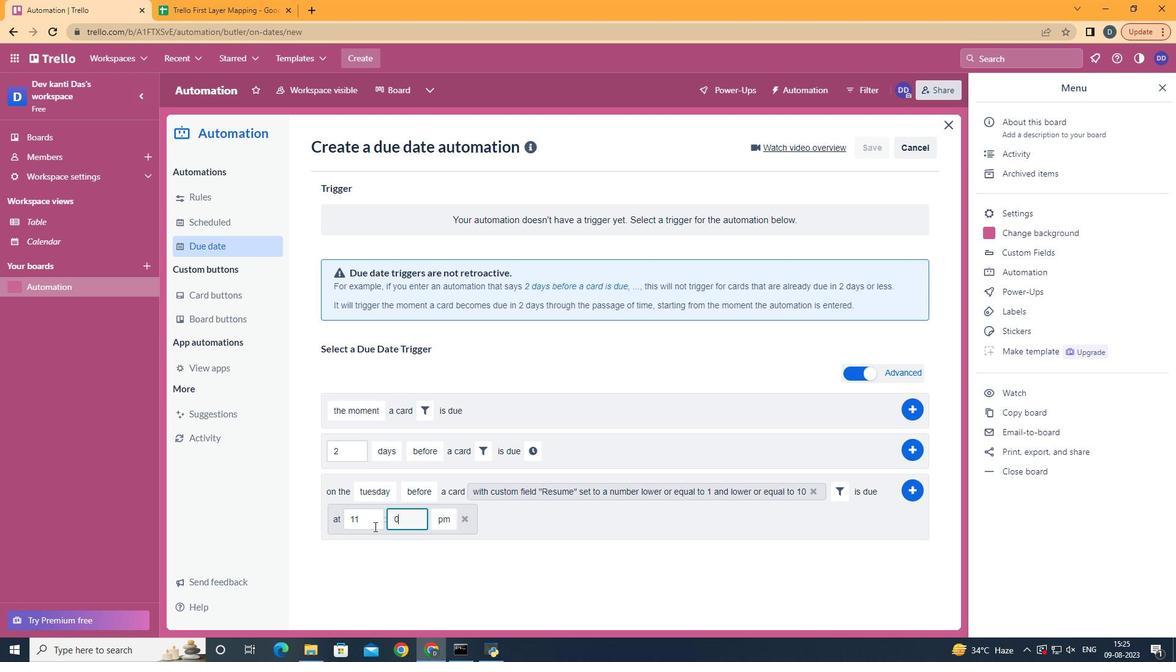 
Action: Mouse moved to (374, 526)
Screenshot: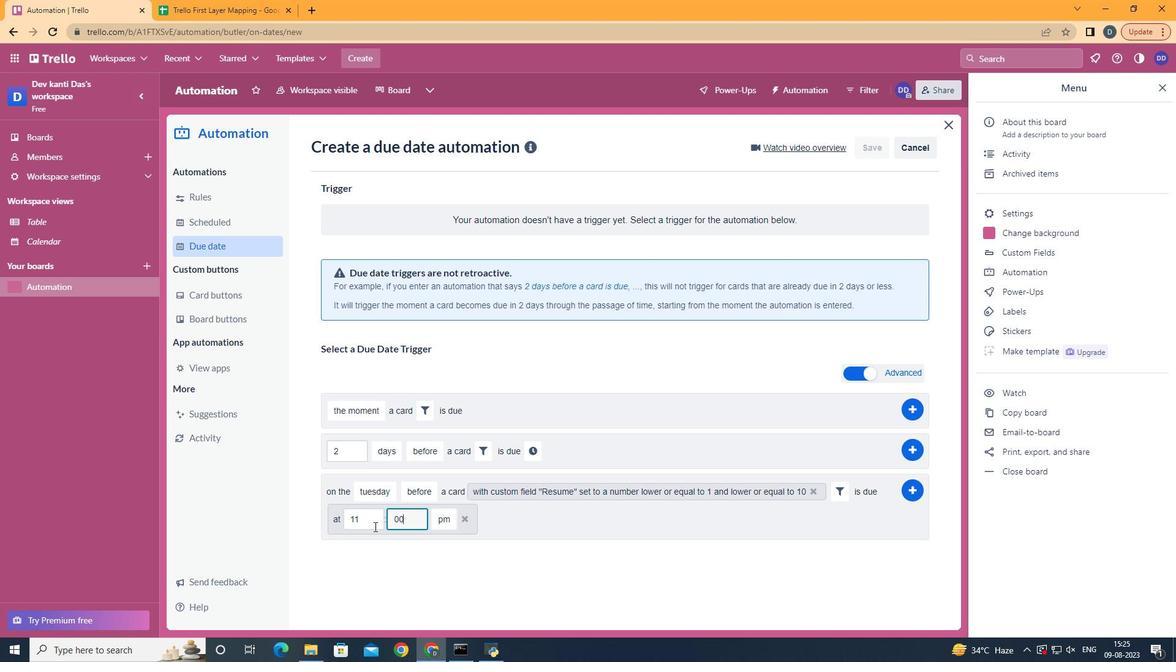 
Action: Key pressed <Key.backspace>00
Screenshot: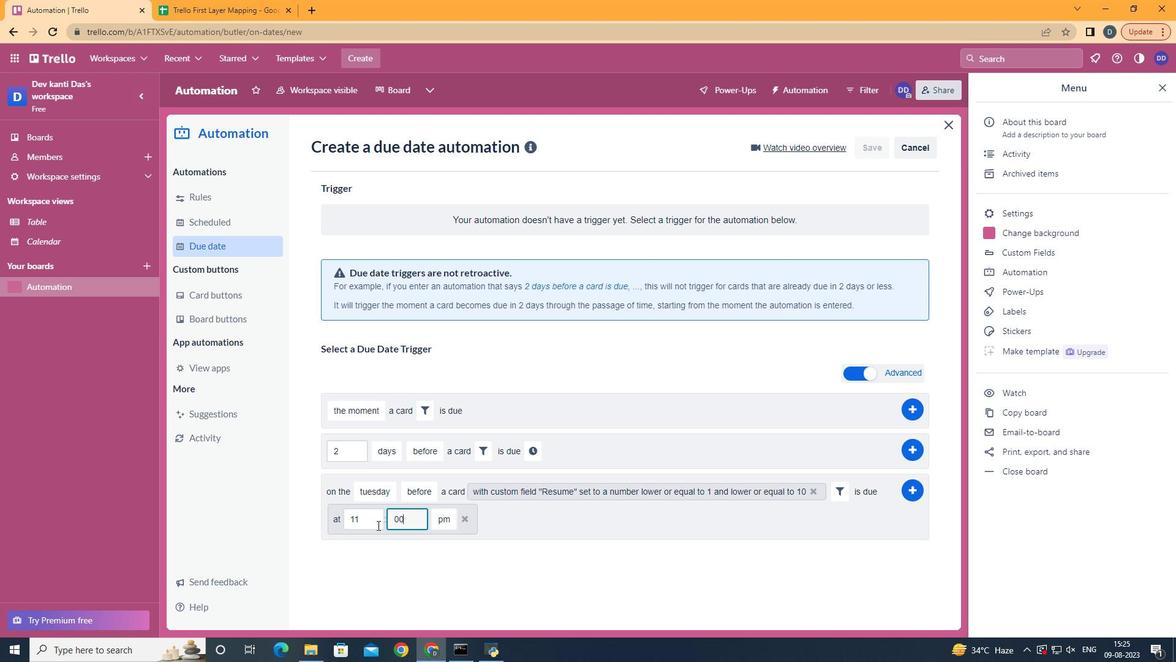 
Action: Mouse moved to (445, 543)
Screenshot: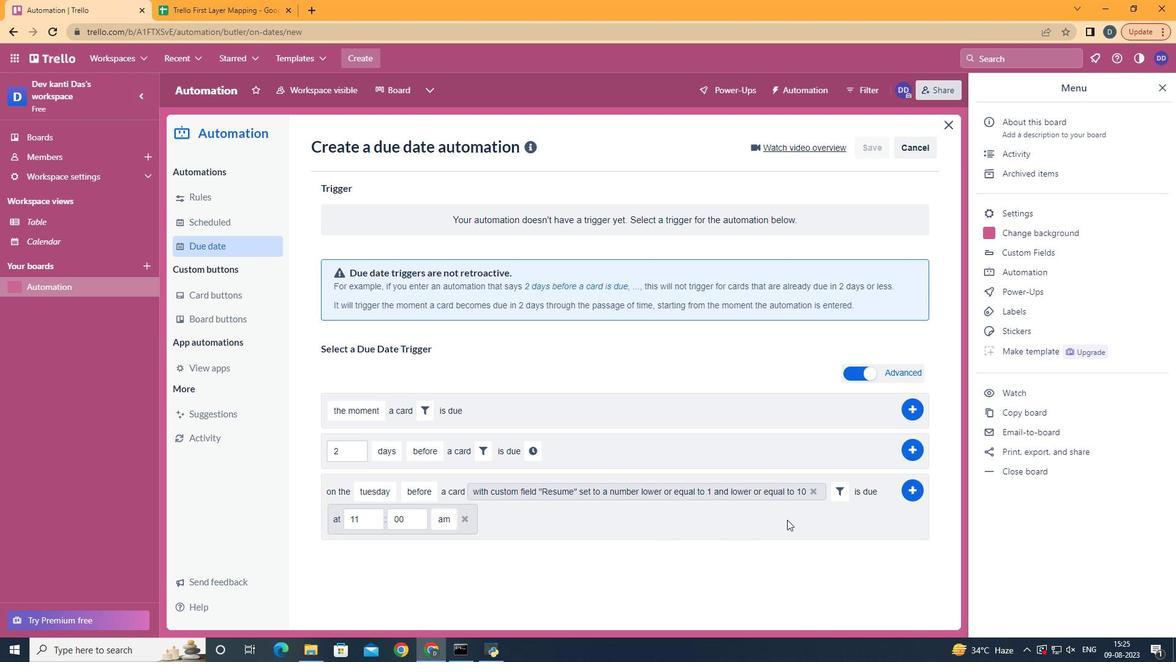 
Action: Mouse pressed left at (445, 543)
Screenshot: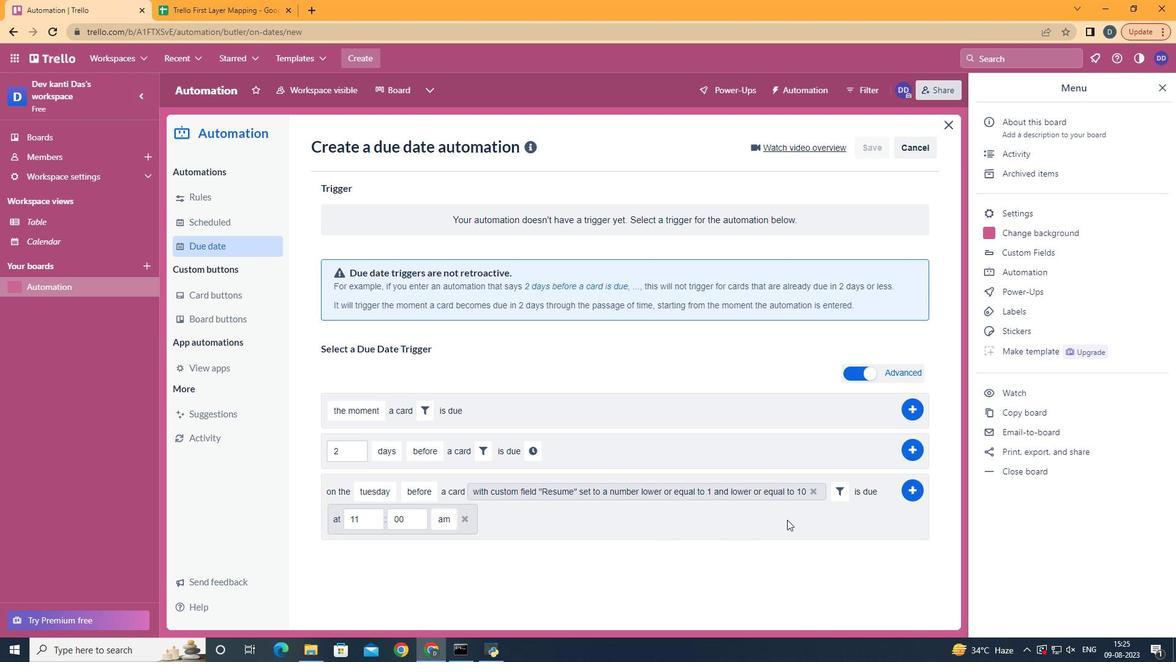 
Action: Mouse moved to (907, 494)
Screenshot: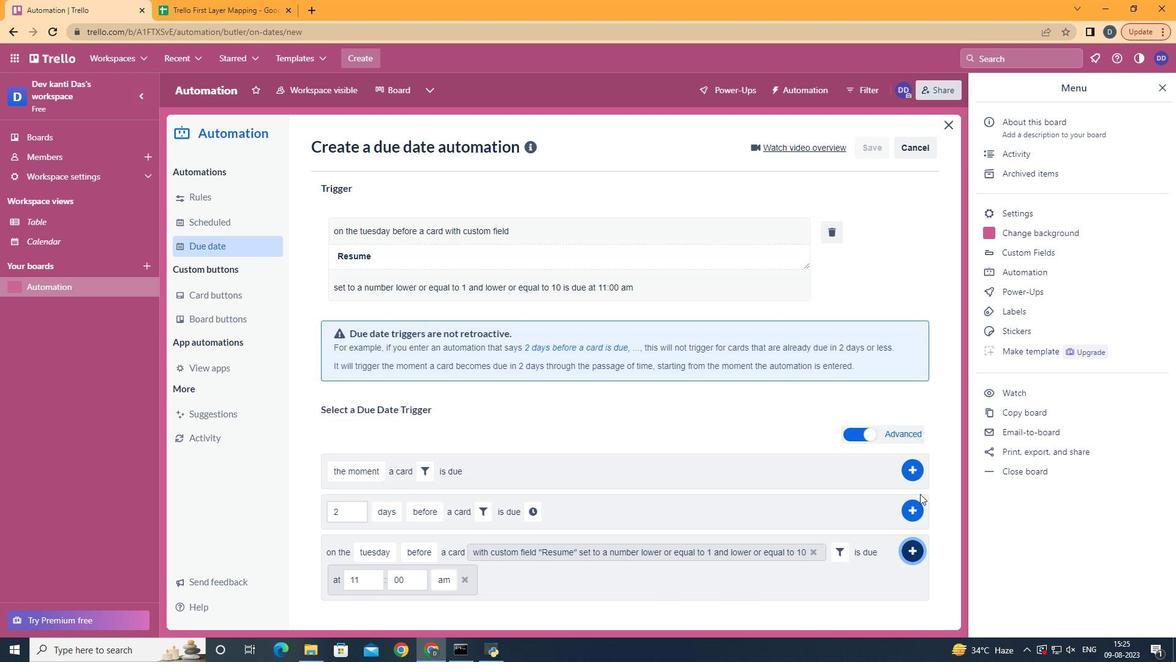 
Action: Mouse pressed left at (907, 494)
Screenshot: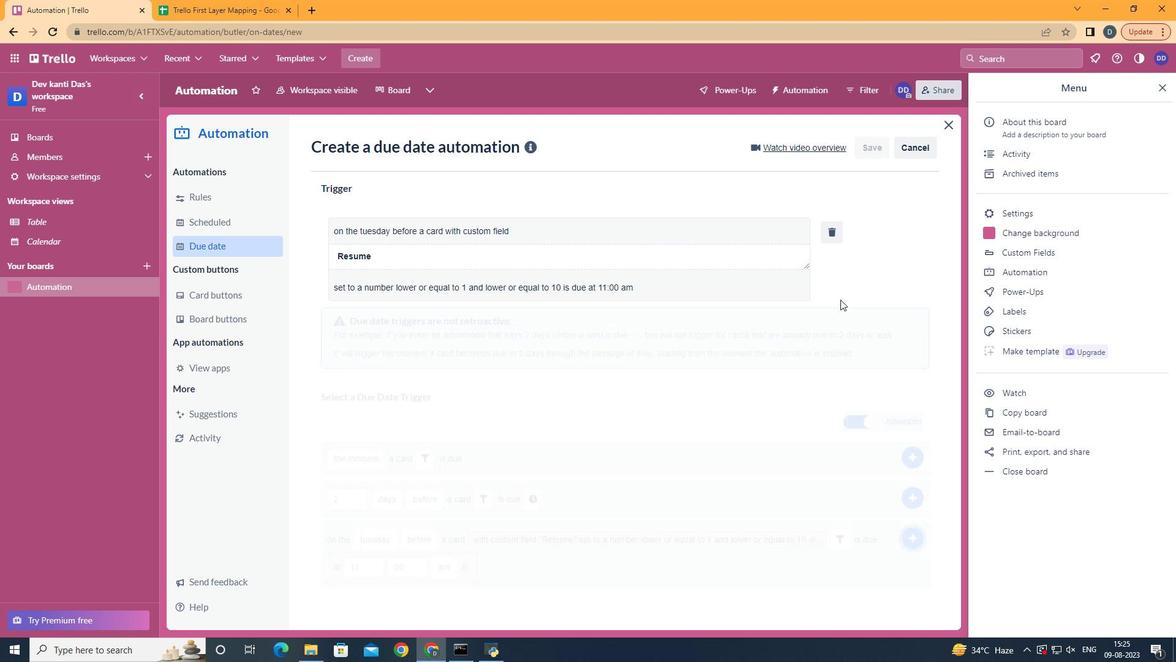 
Action: Mouse moved to (638, 270)
Screenshot: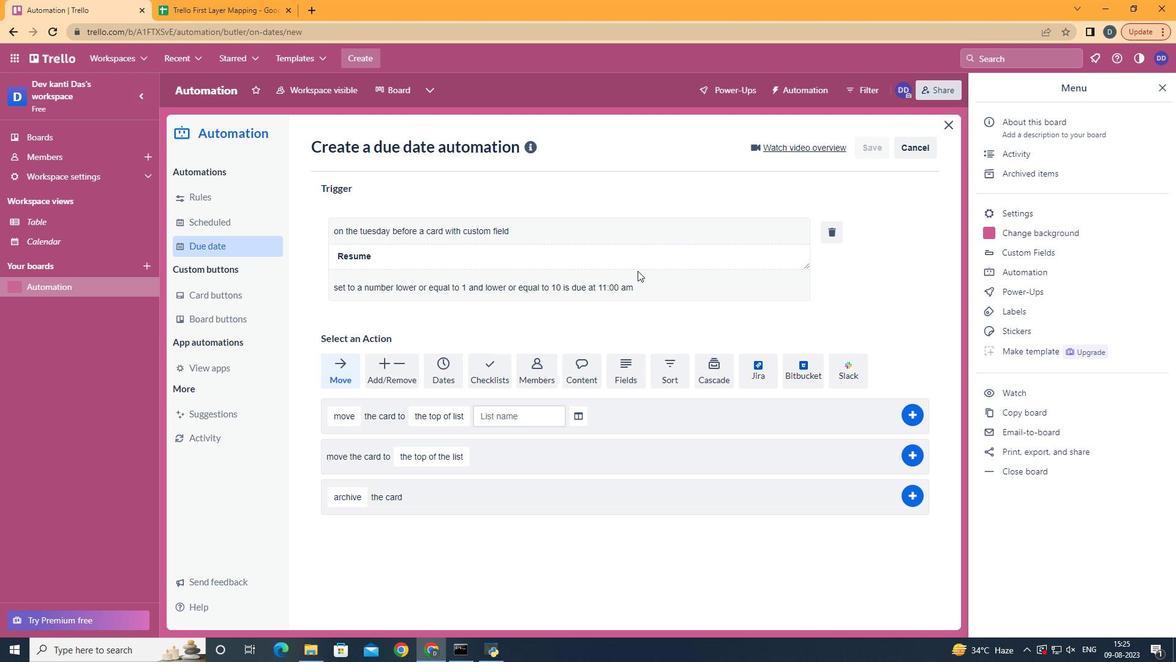 
